 Task: Find connections with filter location Herentals with filter topic #newyearwith filter profile language English with filter current company Techolution with filter school G L Bajaj Institute of Management & Research with filter industry Collection Agencies with filter service category Logo Design with filter keywords title Suicide Hotline Volunteer
Action: Mouse moved to (510, 93)
Screenshot: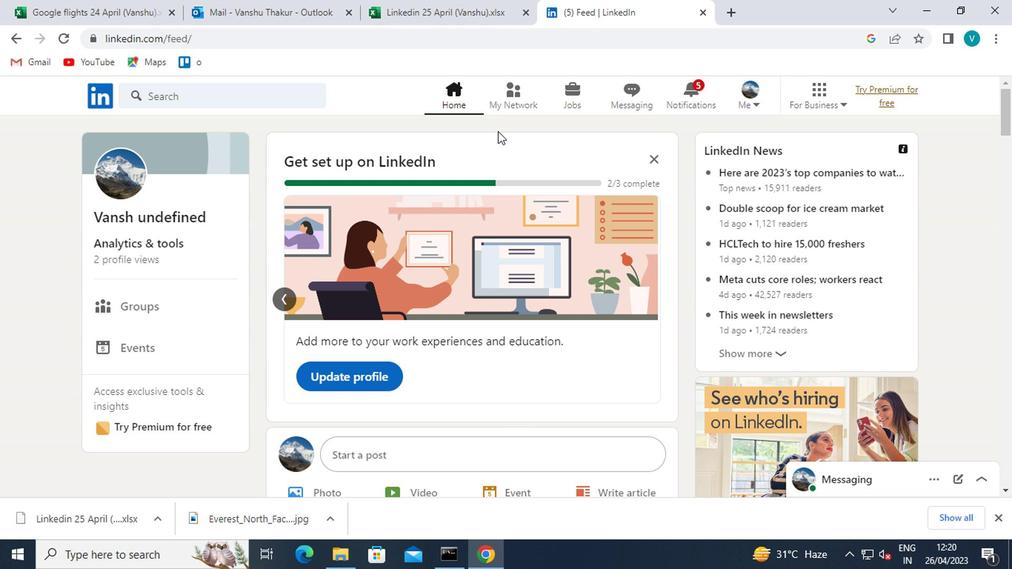 
Action: Mouse pressed left at (510, 93)
Screenshot: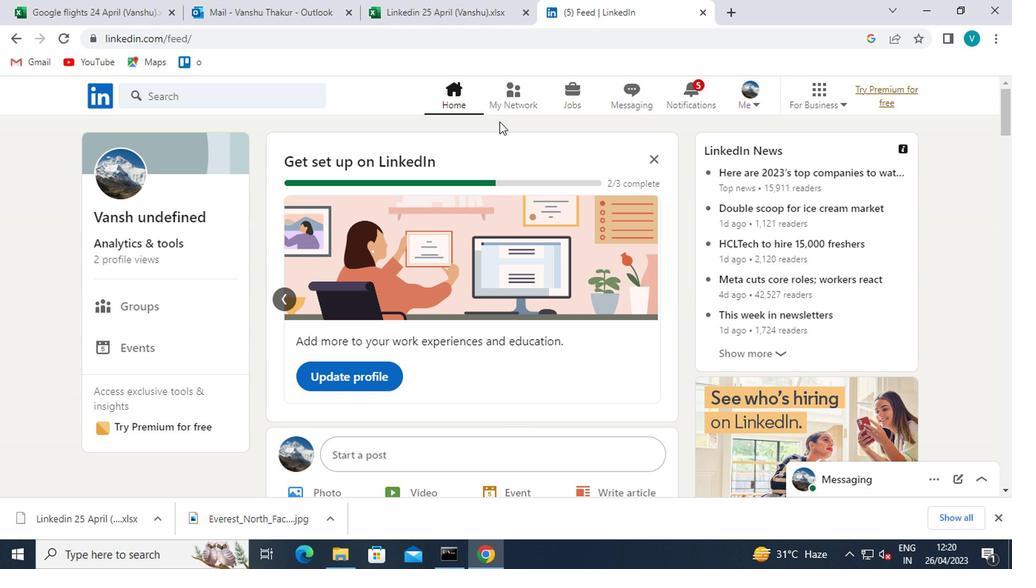 
Action: Mouse moved to (170, 169)
Screenshot: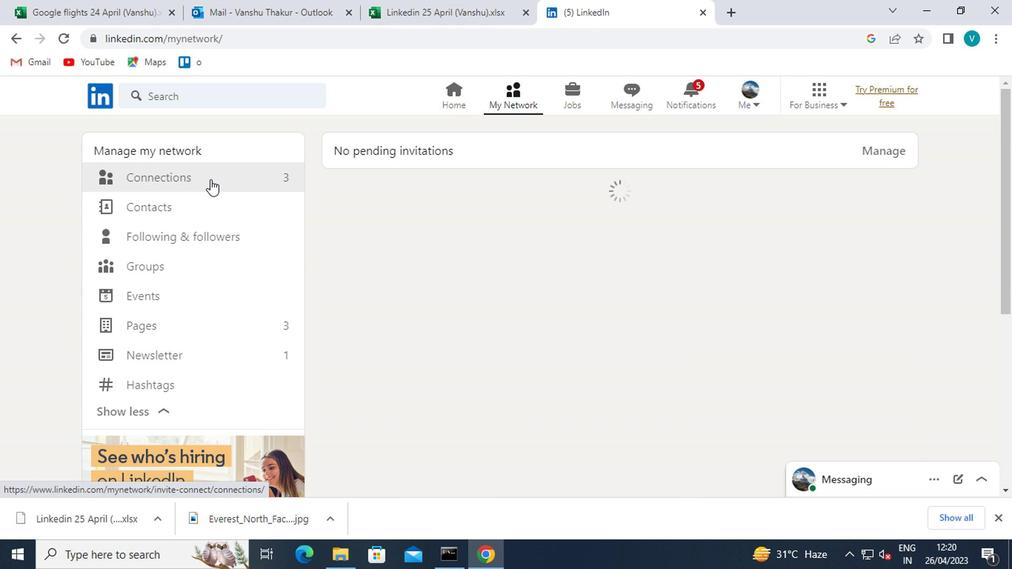 
Action: Mouse pressed left at (170, 169)
Screenshot: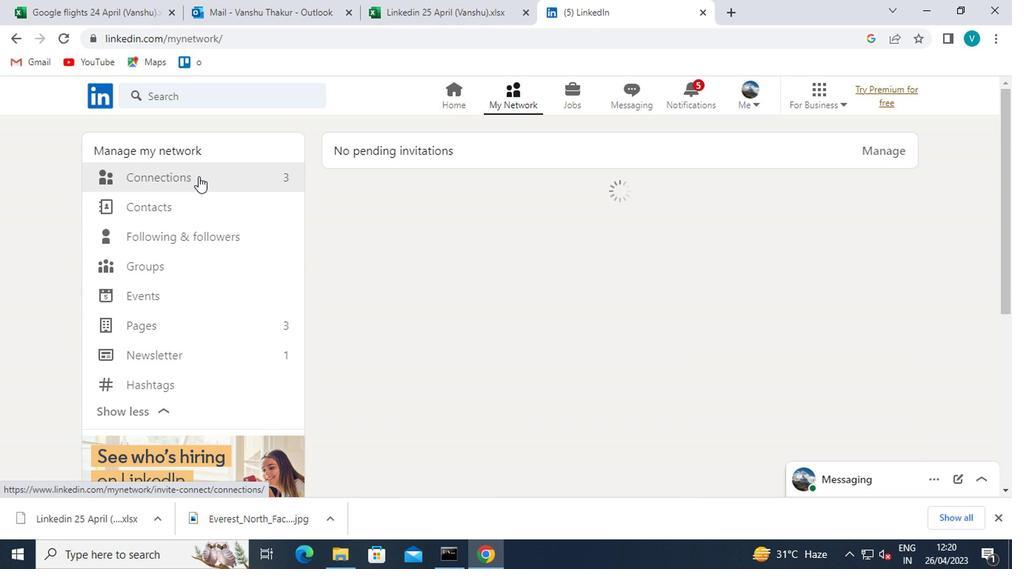 
Action: Mouse moved to (626, 185)
Screenshot: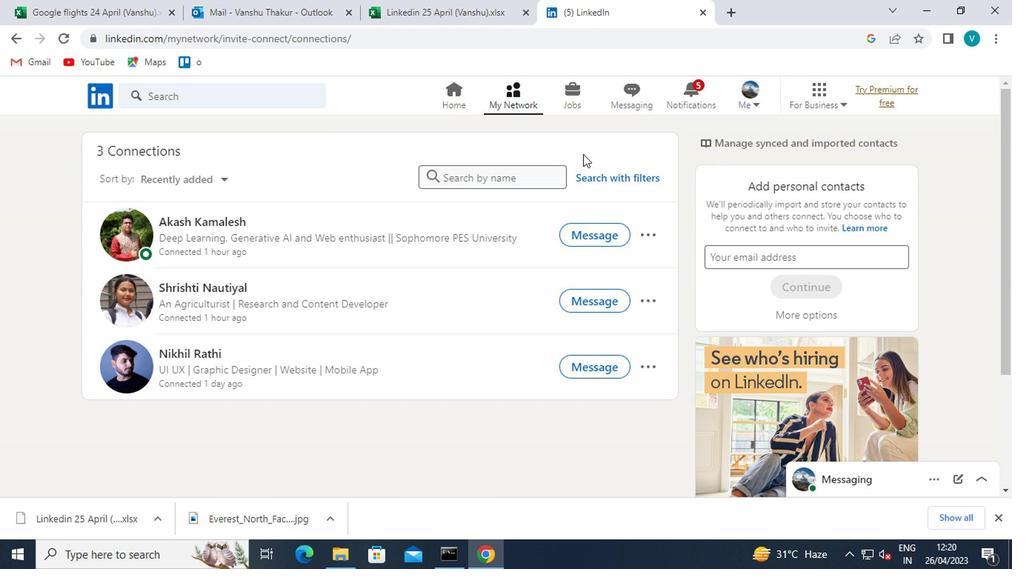 
Action: Mouse pressed left at (626, 185)
Screenshot: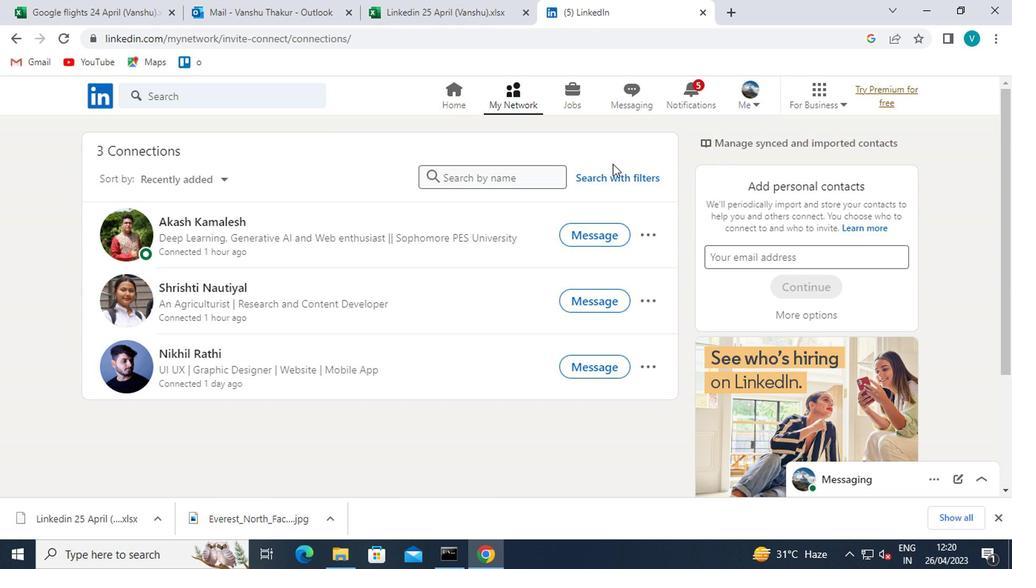 
Action: Mouse moved to (492, 136)
Screenshot: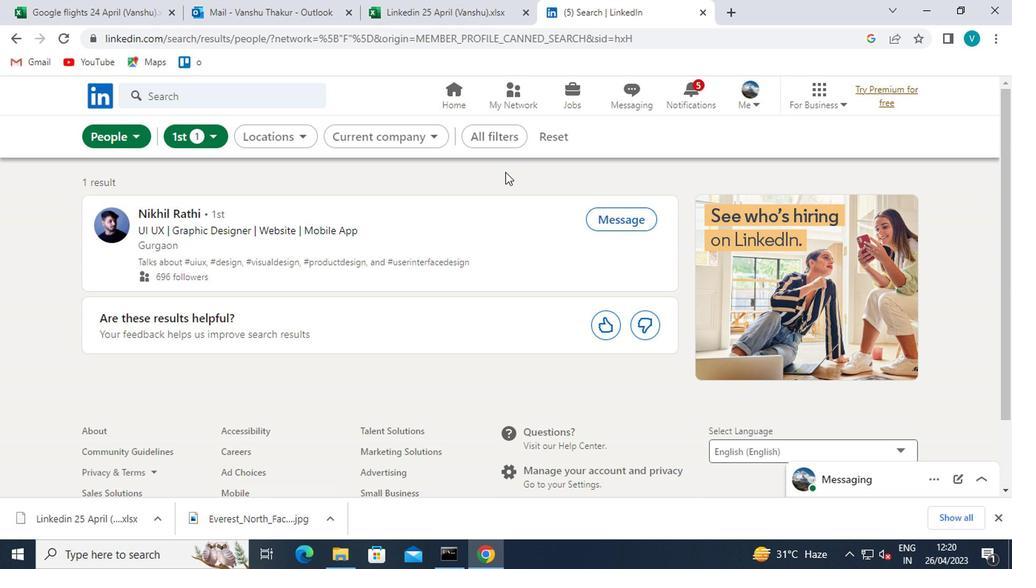 
Action: Mouse pressed left at (492, 136)
Screenshot: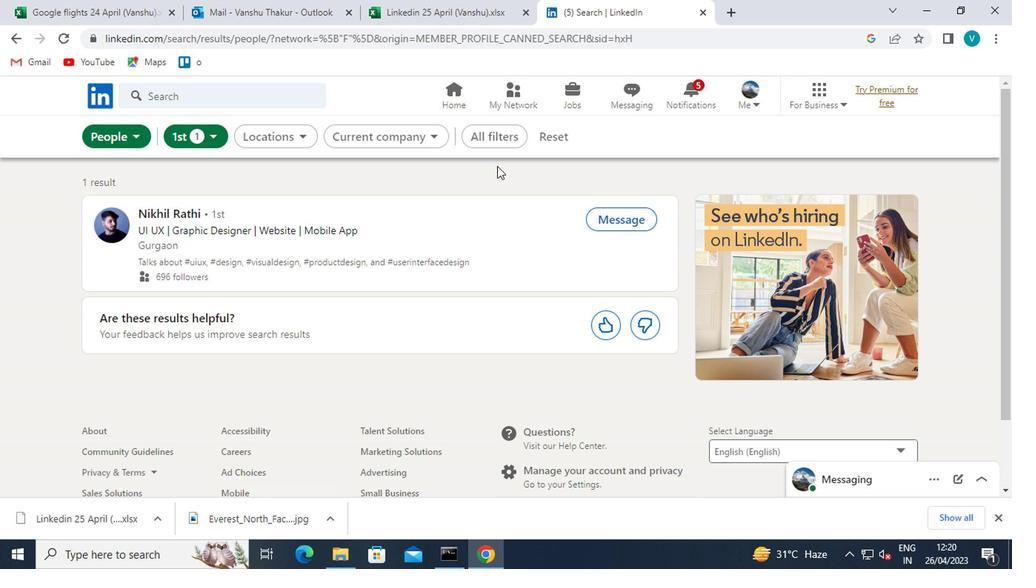 
Action: Mouse moved to (722, 357)
Screenshot: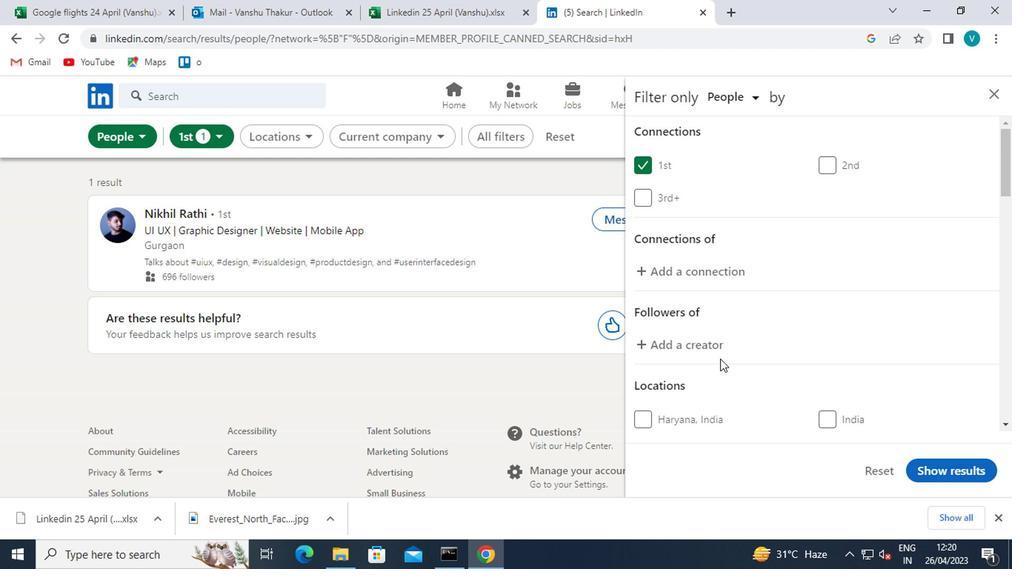 
Action: Mouse scrolled (722, 356) with delta (0, -1)
Screenshot: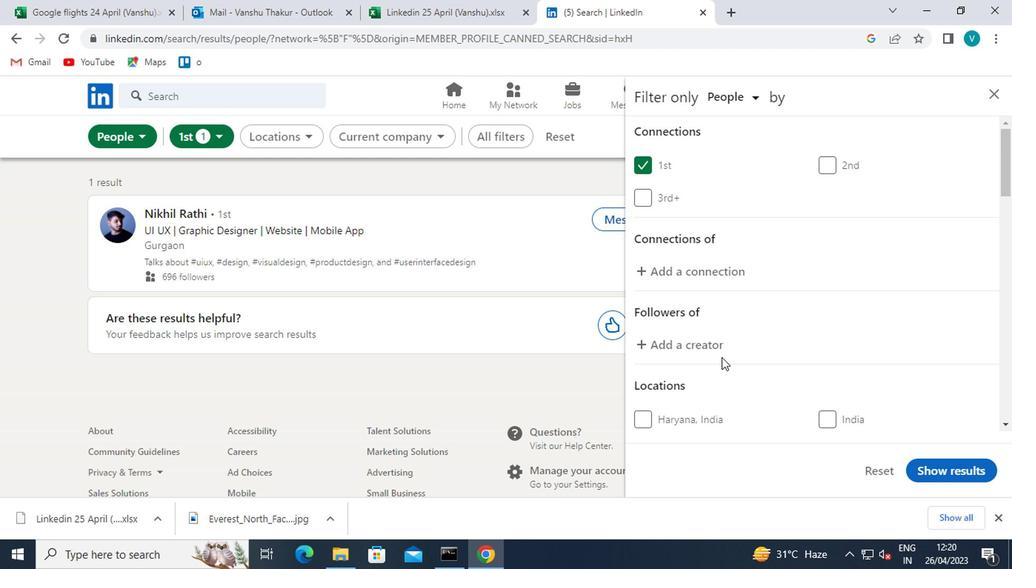 
Action: Mouse scrolled (722, 356) with delta (0, -1)
Screenshot: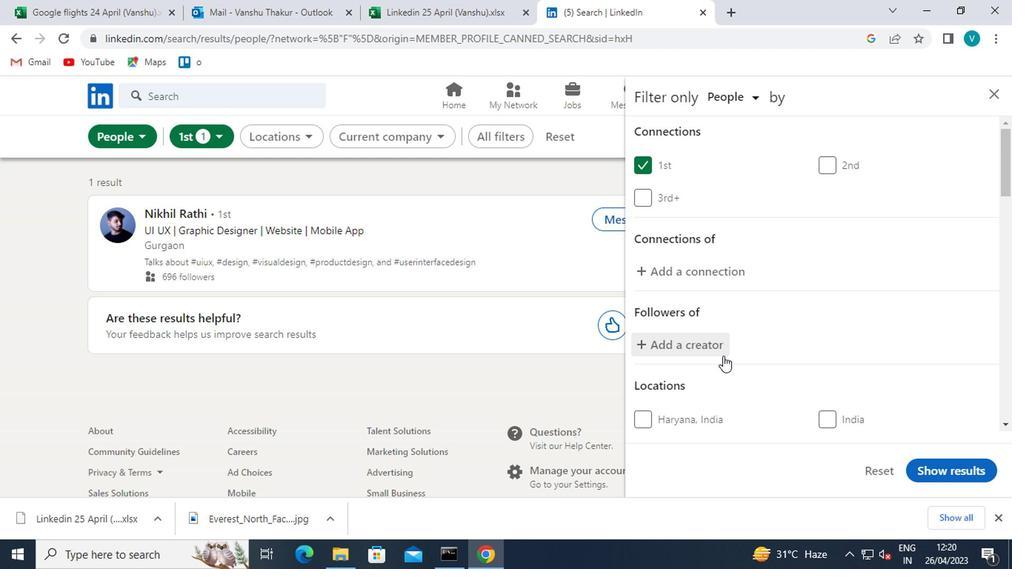 
Action: Mouse moved to (703, 338)
Screenshot: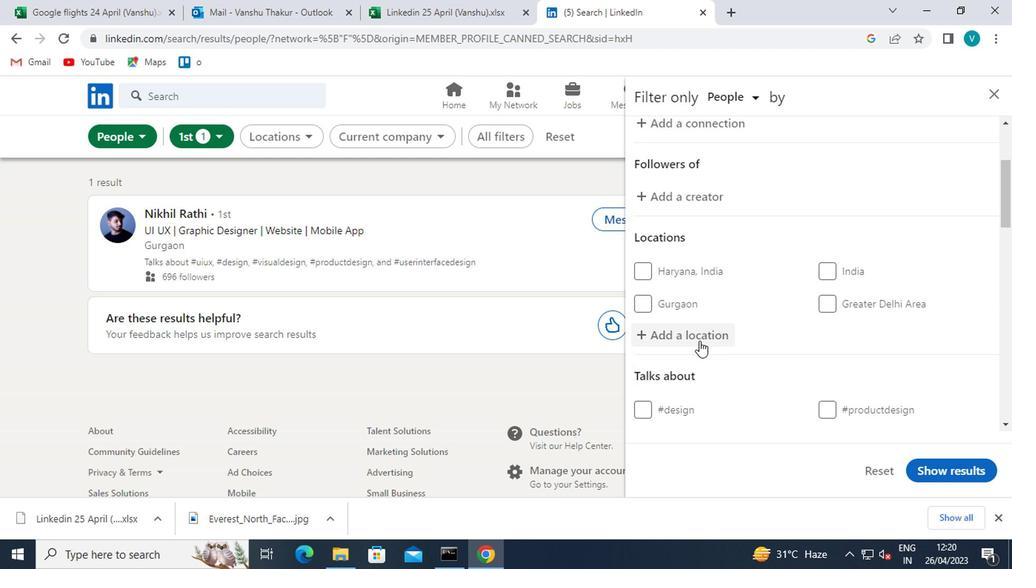 
Action: Mouse pressed left at (703, 338)
Screenshot: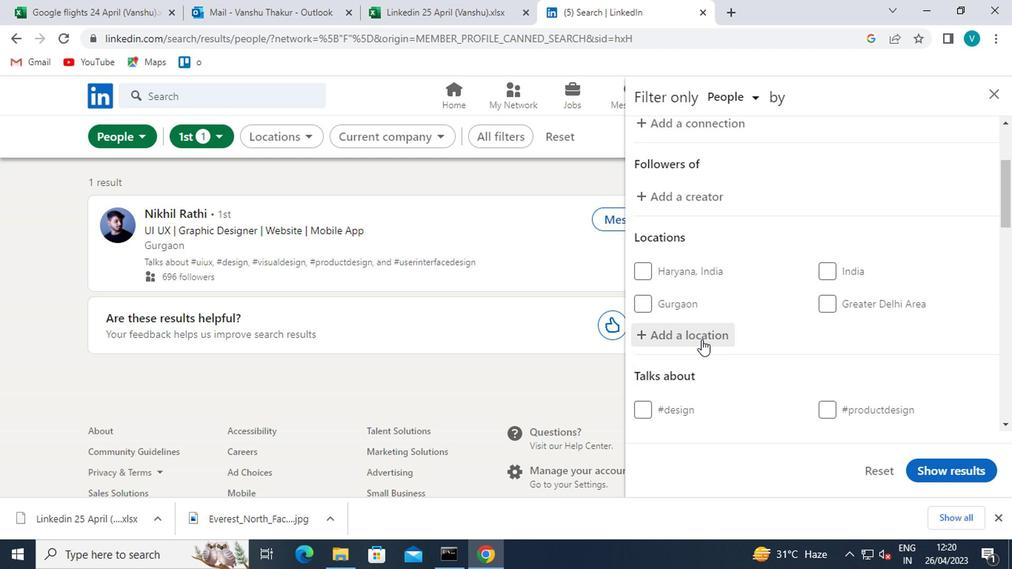 
Action: Mouse moved to (707, 334)
Screenshot: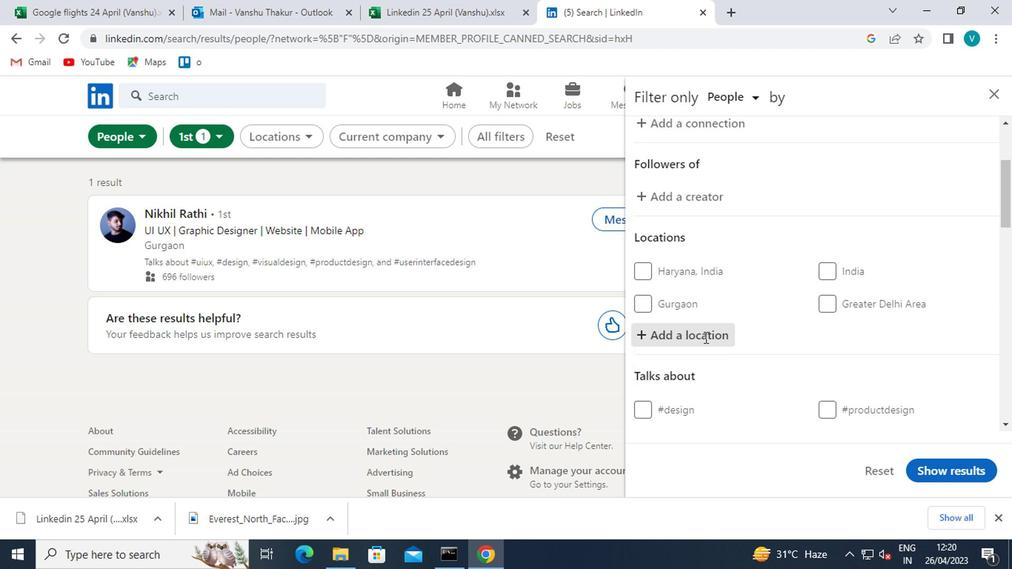 
Action: Key pressed <Key.shift>HERENTALS
Screenshot: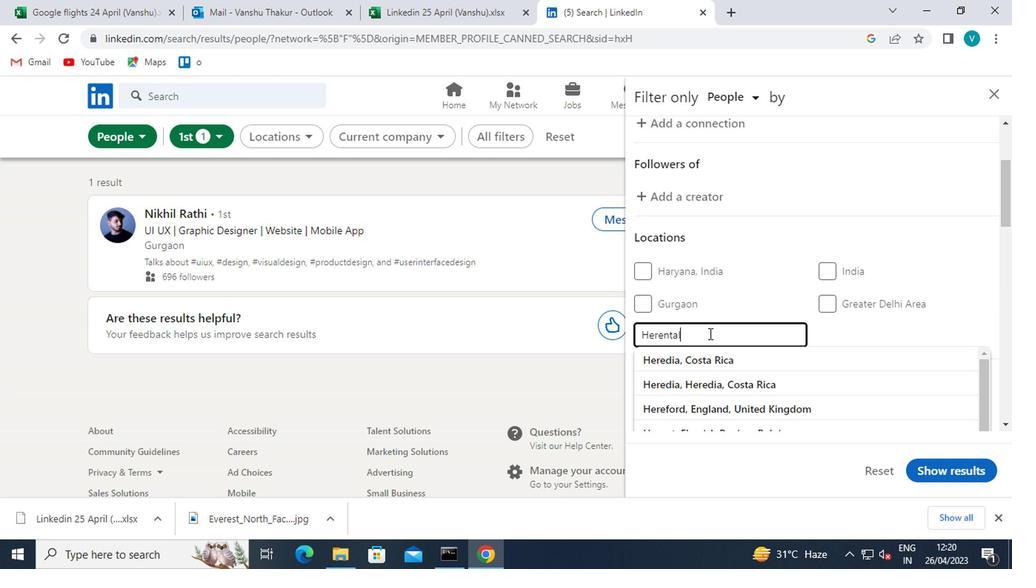 
Action: Mouse moved to (705, 358)
Screenshot: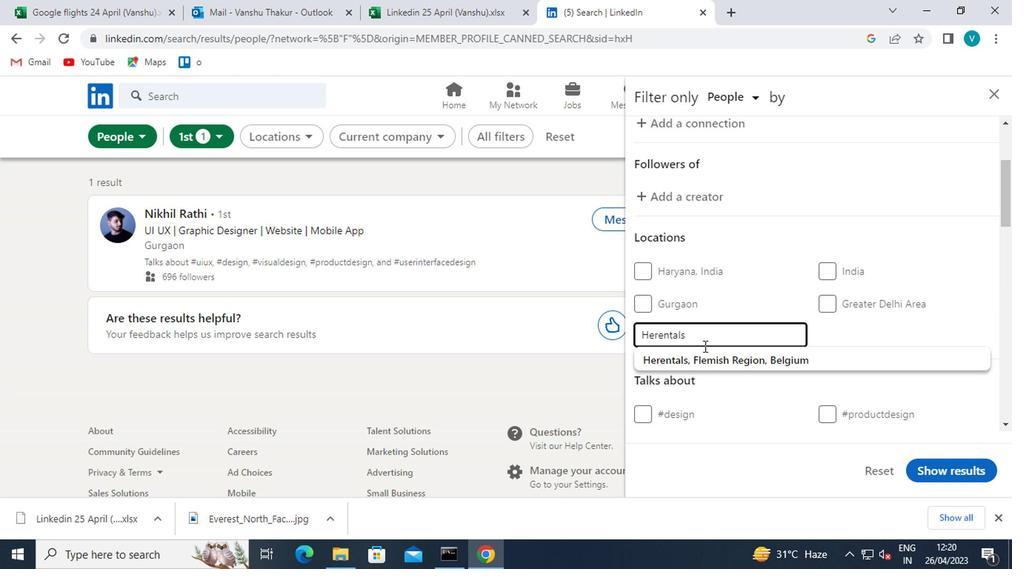 
Action: Mouse pressed left at (705, 358)
Screenshot: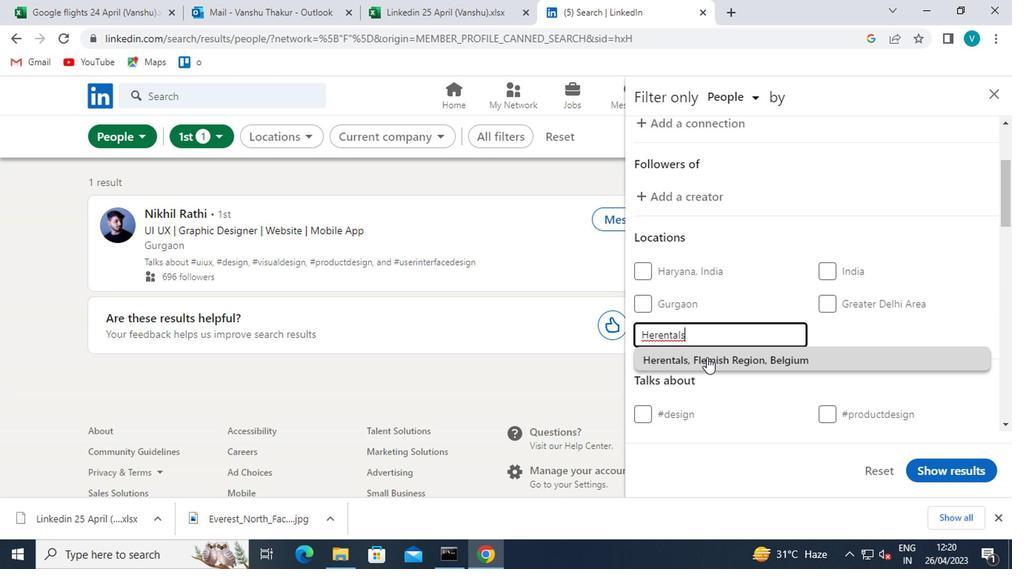 
Action: Mouse scrolled (705, 357) with delta (0, -1)
Screenshot: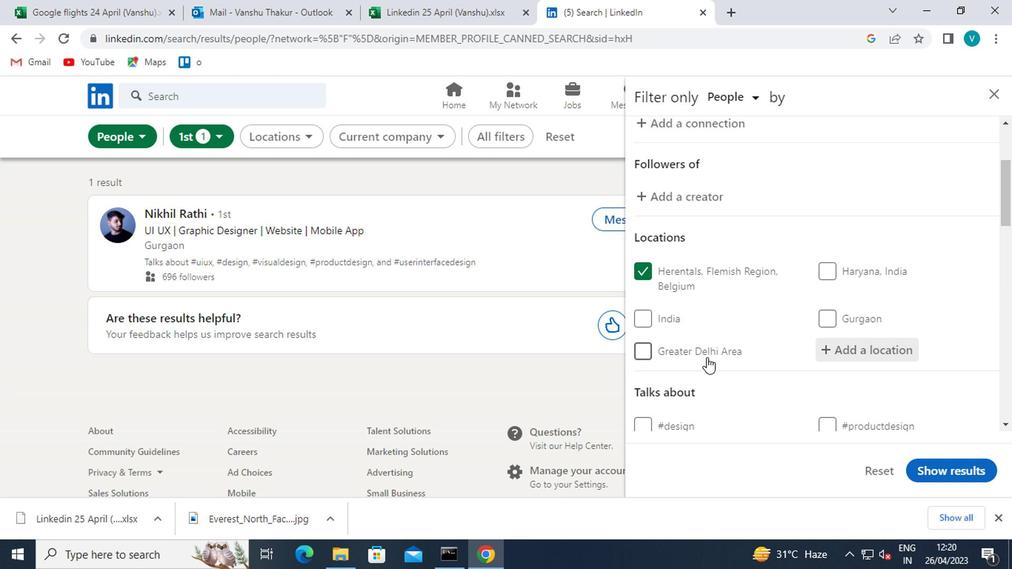 
Action: Mouse scrolled (705, 357) with delta (0, -1)
Screenshot: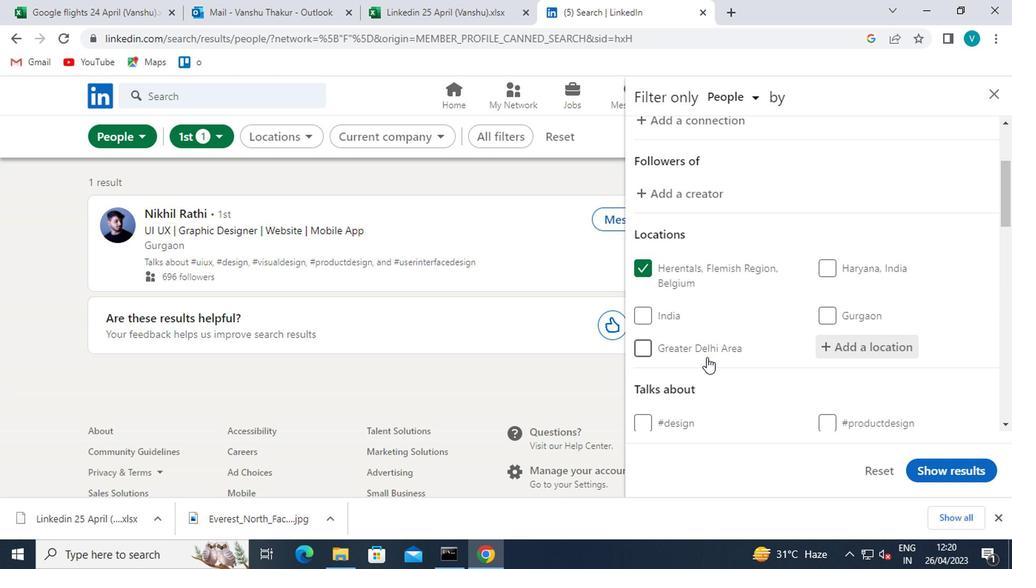 
Action: Mouse moved to (848, 337)
Screenshot: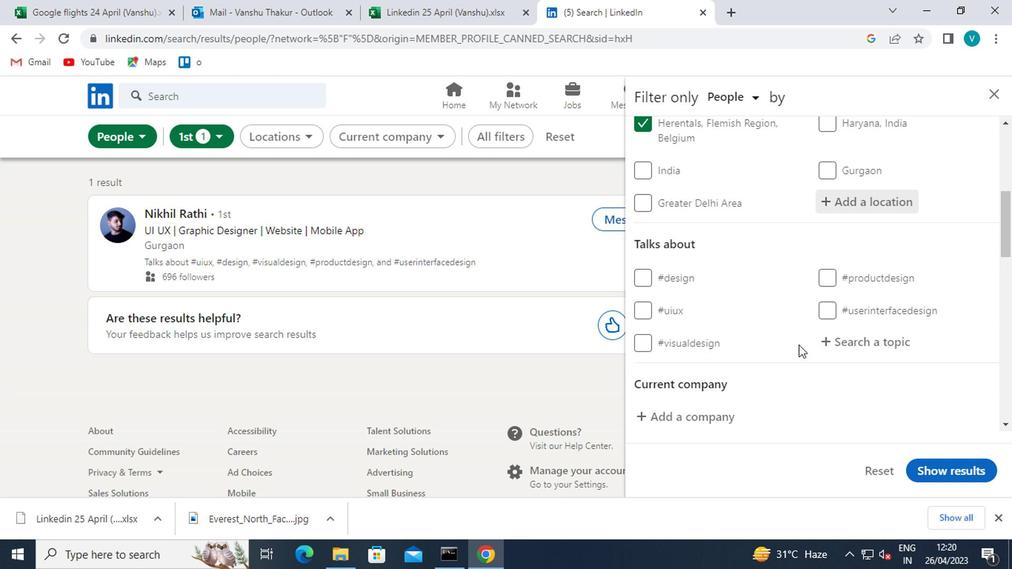 
Action: Mouse pressed left at (848, 337)
Screenshot: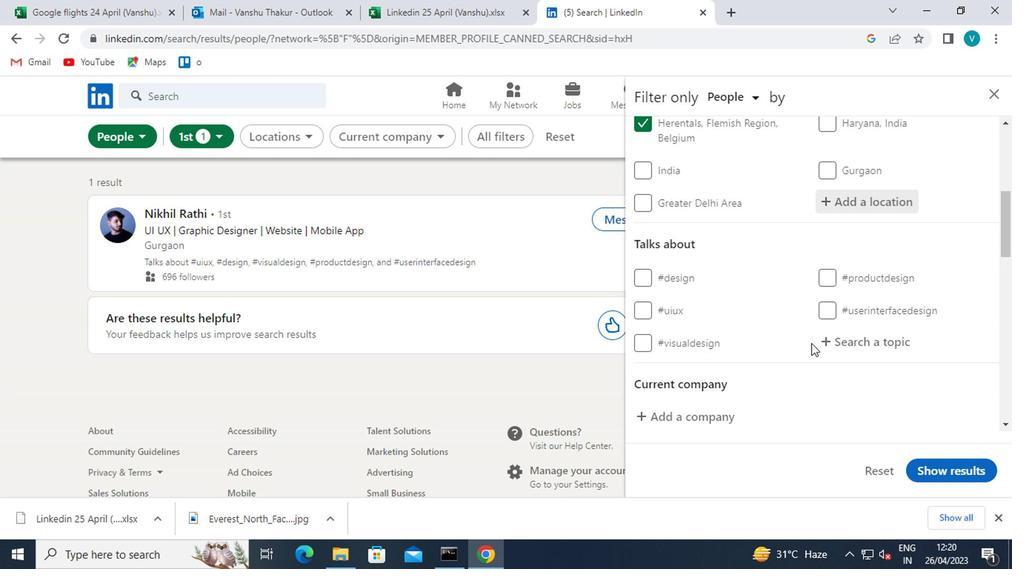 
Action: Mouse moved to (755, 404)
Screenshot: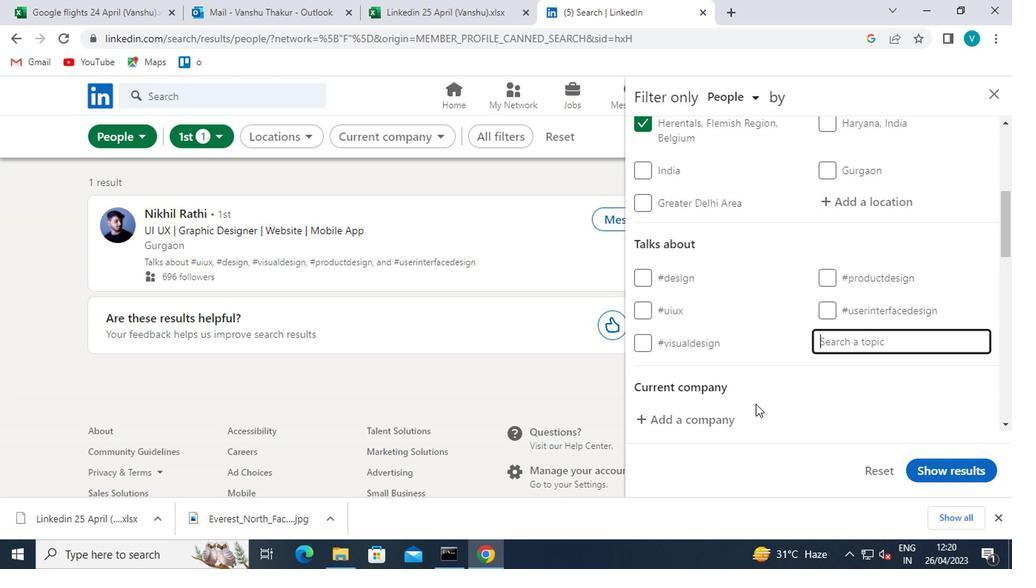 
Action: Key pressed <Key.shift>#NE
Screenshot: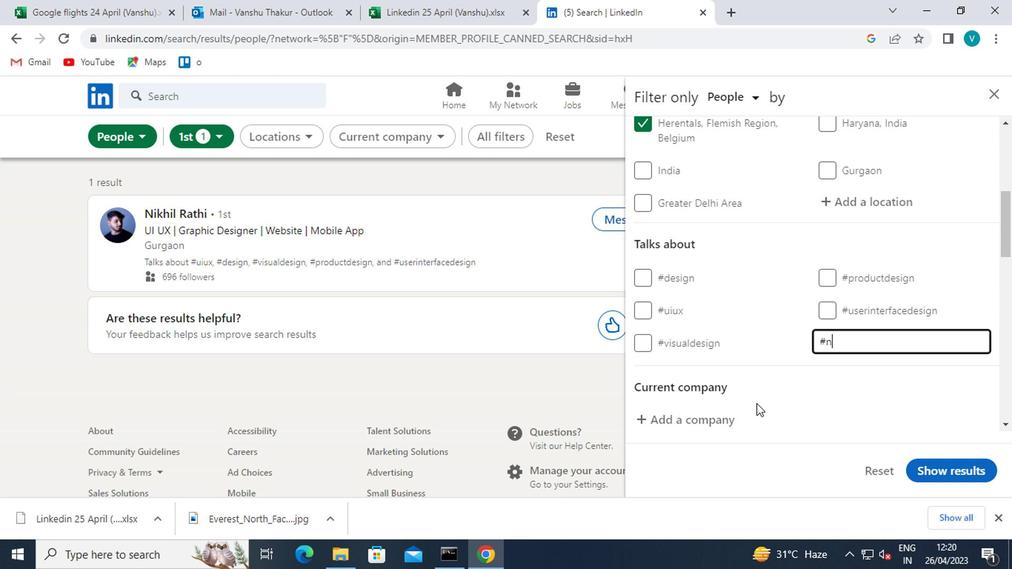 
Action: Mouse moved to (756, 404)
Screenshot: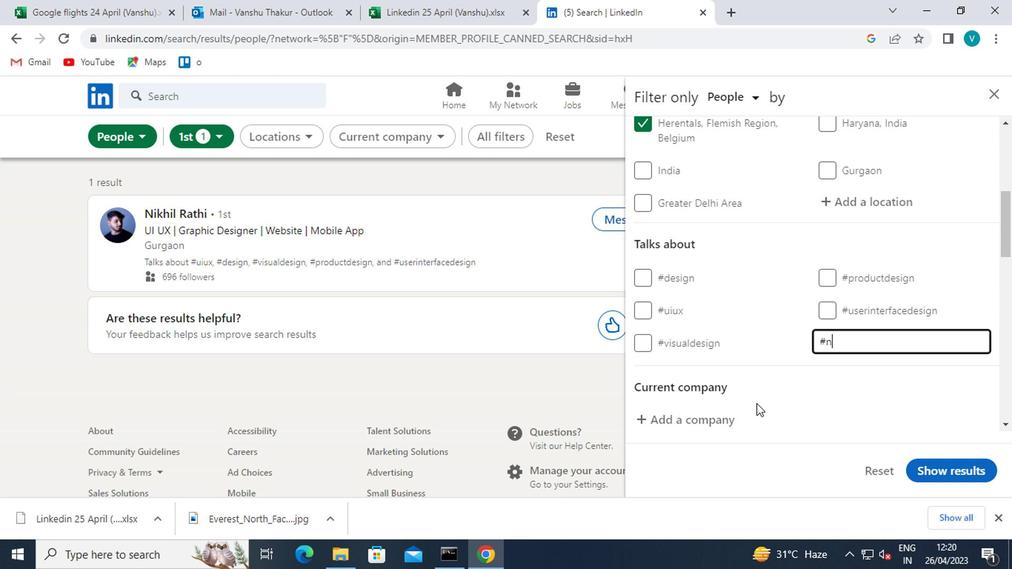 
Action: Key pressed WYEAR
Screenshot: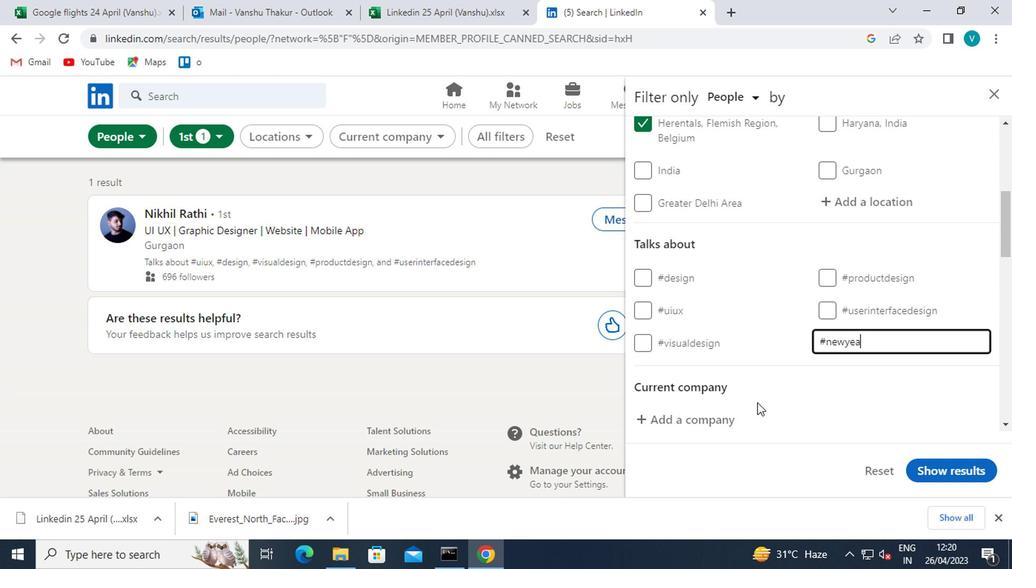 
Action: Mouse moved to (809, 396)
Screenshot: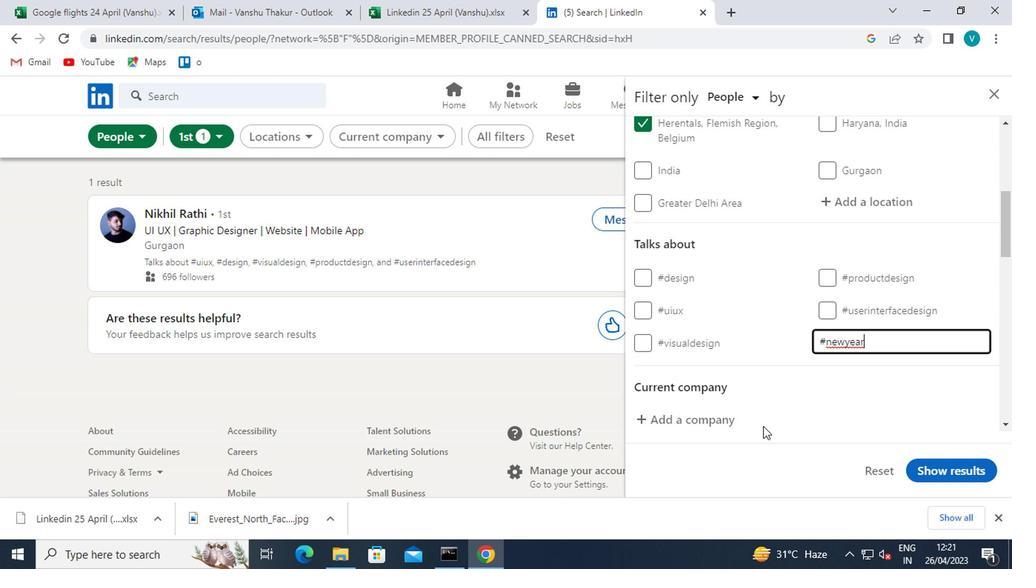 
Action: Mouse pressed left at (809, 396)
Screenshot: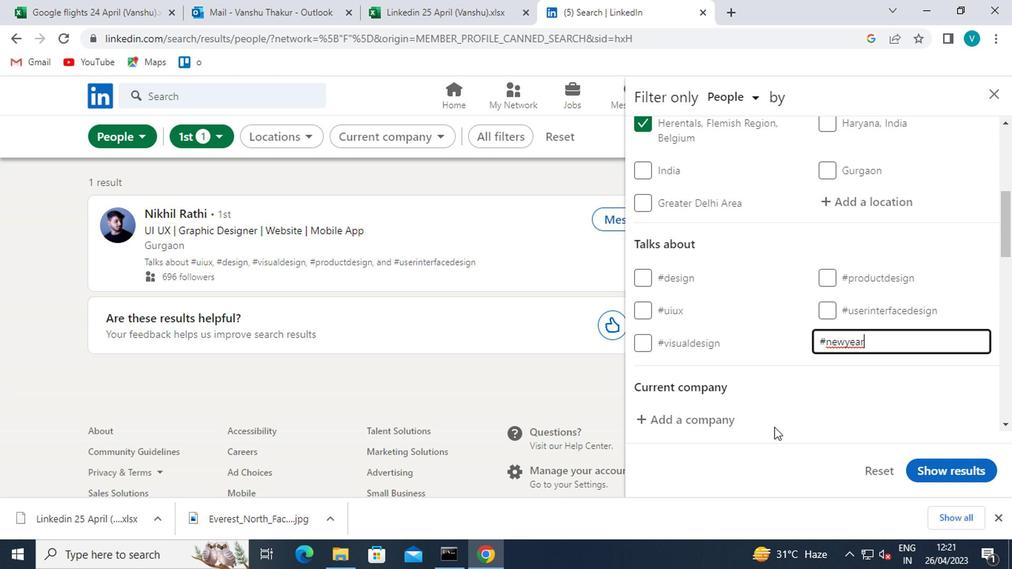 
Action: Mouse moved to (810, 395)
Screenshot: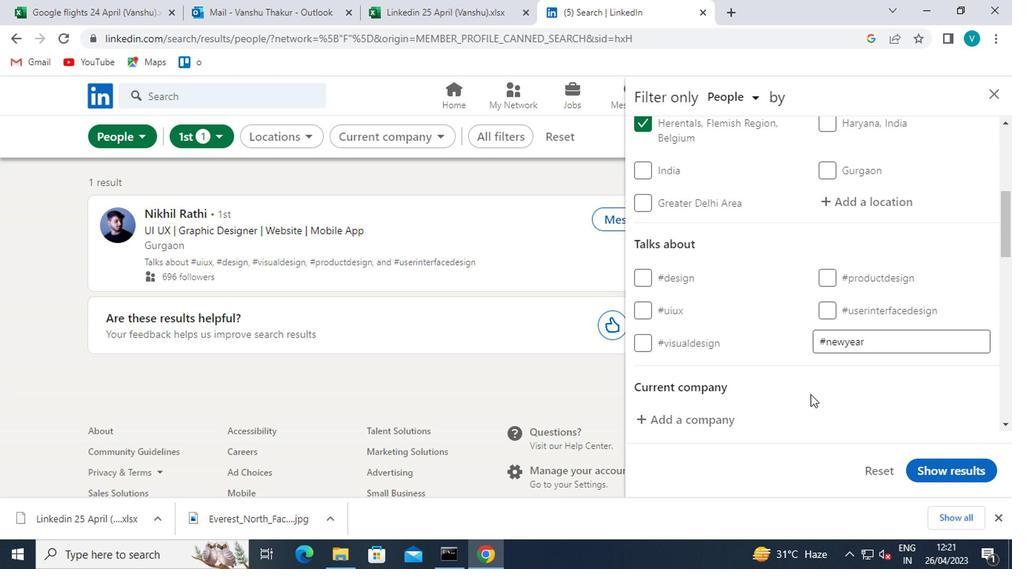 
Action: Mouse scrolled (810, 394) with delta (0, 0)
Screenshot: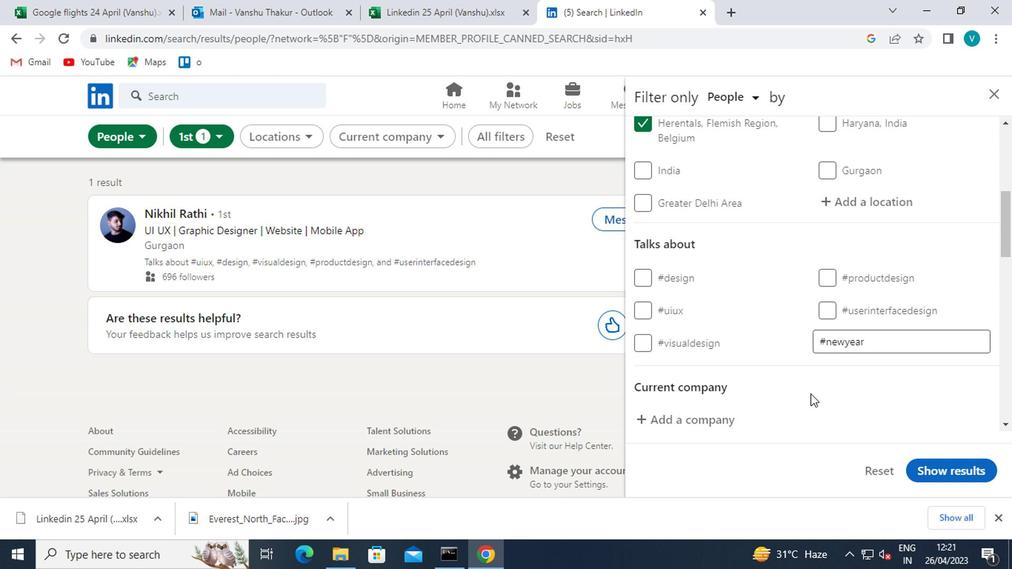 
Action: Mouse scrolled (810, 394) with delta (0, 0)
Screenshot: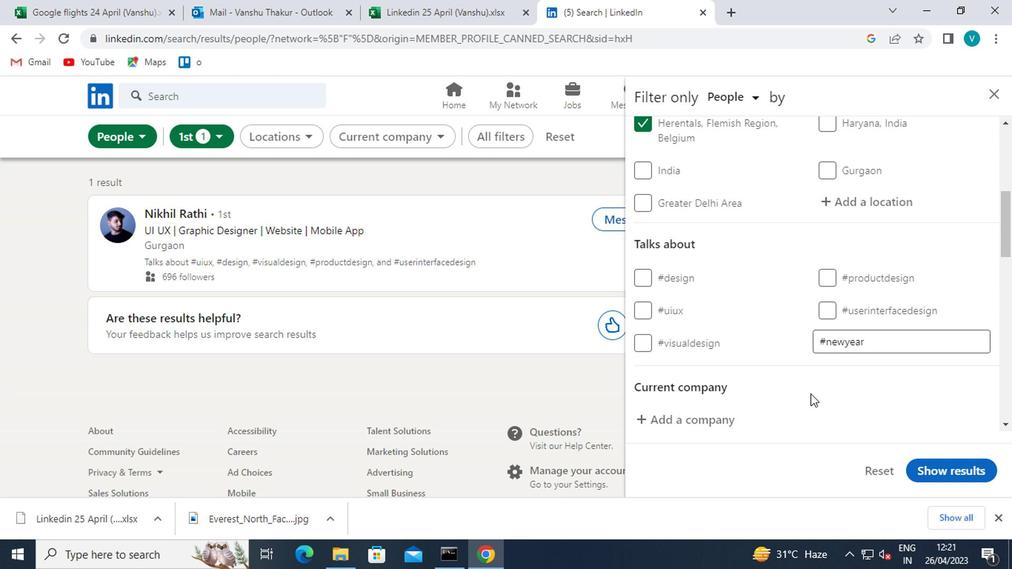 
Action: Mouse scrolled (810, 394) with delta (0, 0)
Screenshot: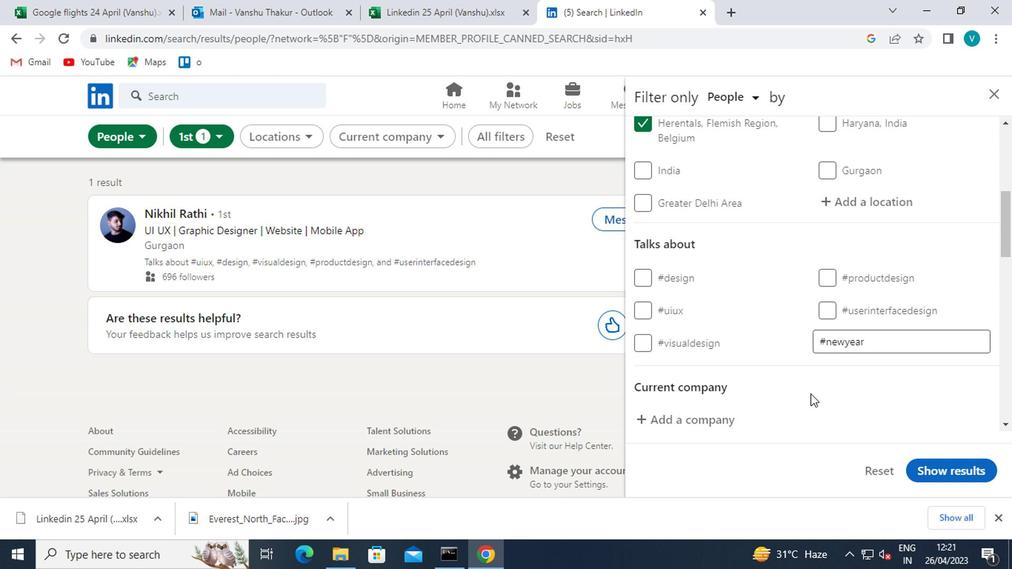 
Action: Mouse scrolled (810, 394) with delta (0, 0)
Screenshot: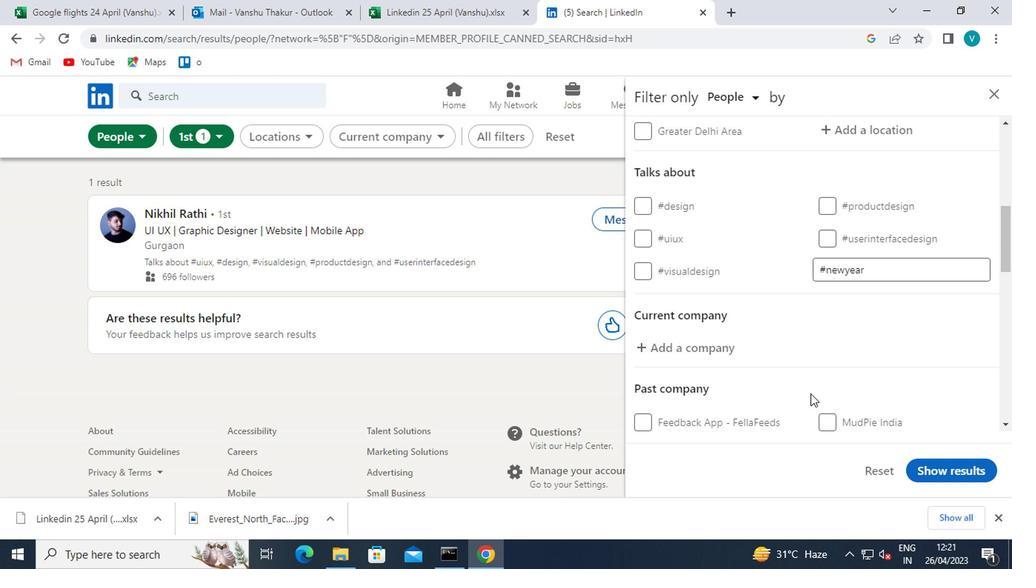 
Action: Mouse moved to (697, 377)
Screenshot: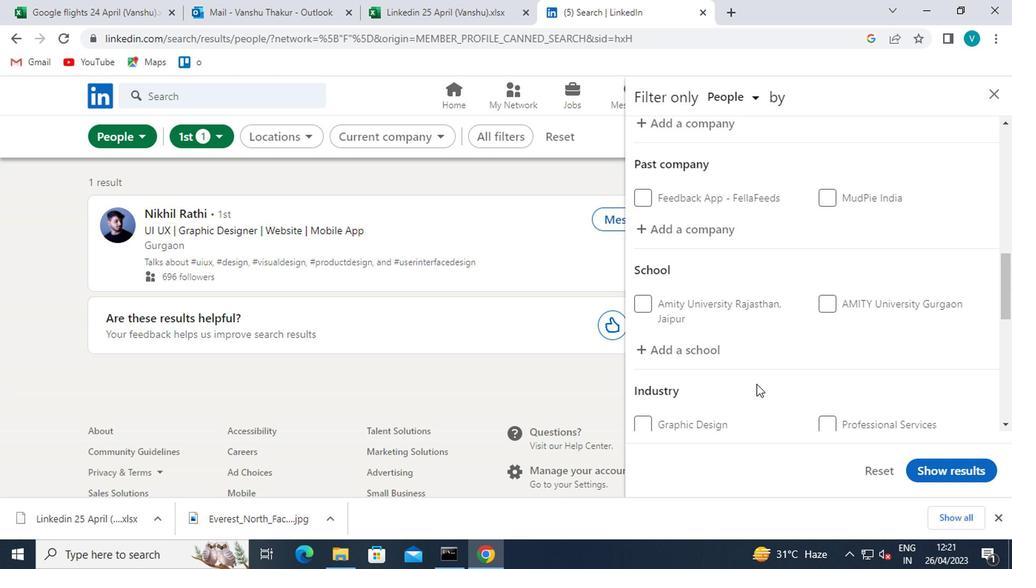 
Action: Mouse scrolled (697, 377) with delta (0, 0)
Screenshot: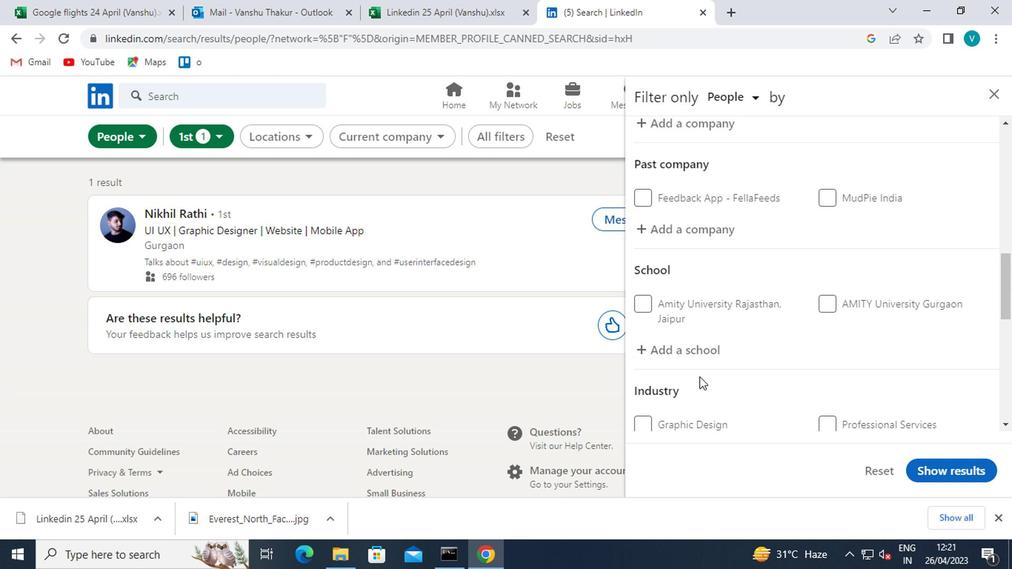 
Action: Mouse moved to (685, 300)
Screenshot: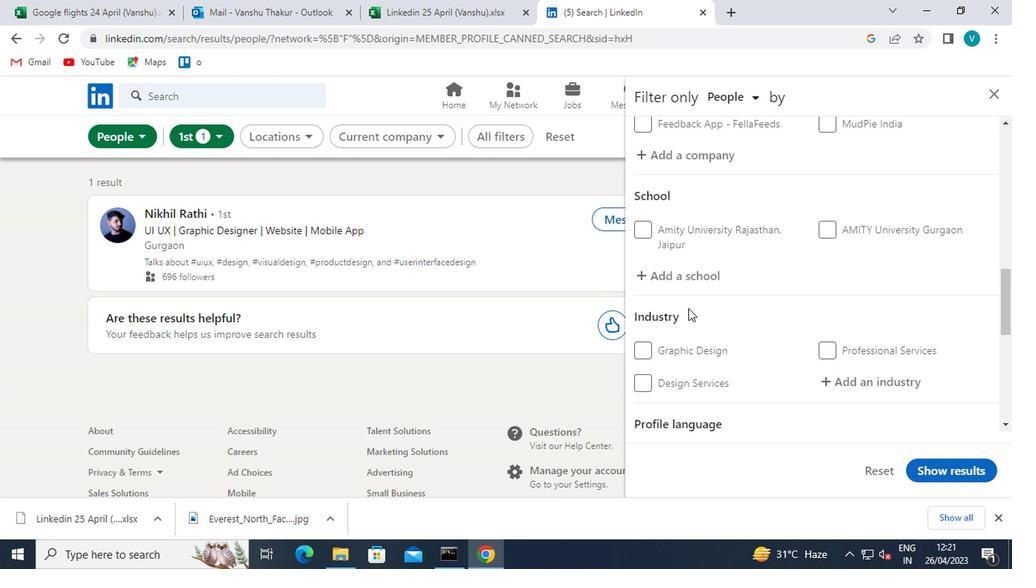 
Action: Mouse scrolled (685, 299) with delta (0, 0)
Screenshot: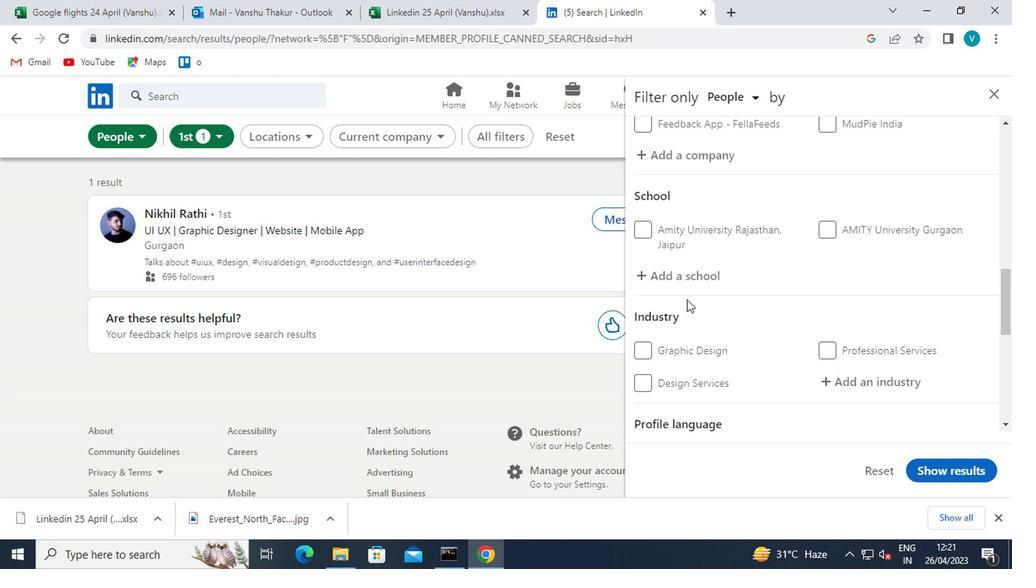 
Action: Mouse moved to (647, 381)
Screenshot: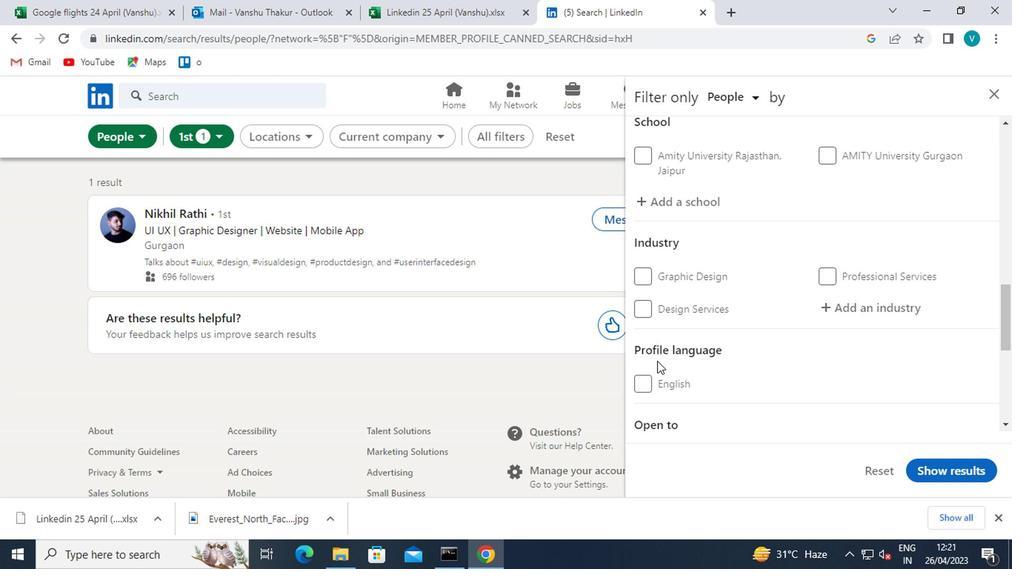 
Action: Mouse pressed left at (647, 381)
Screenshot: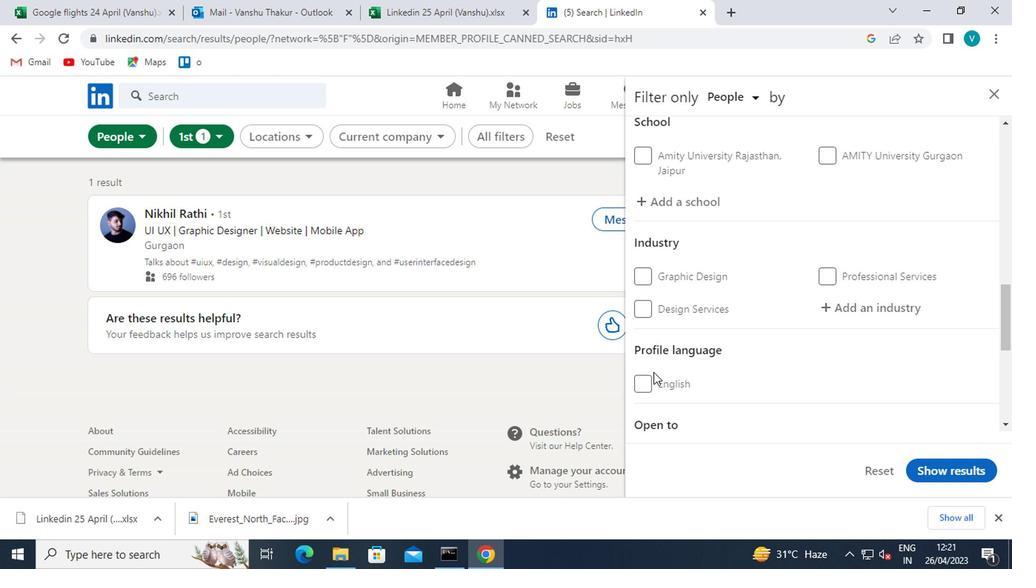 
Action: Mouse moved to (782, 344)
Screenshot: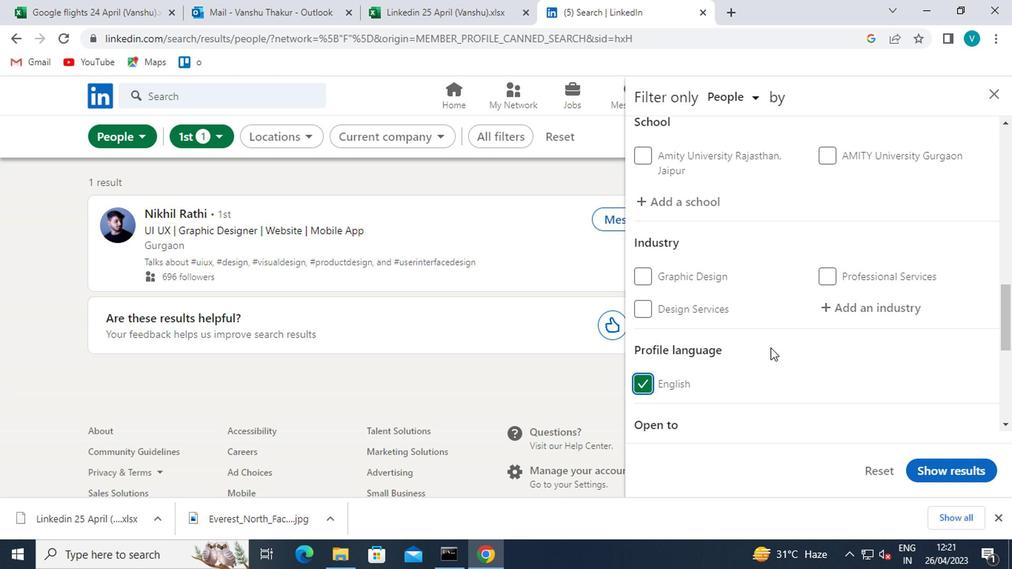 
Action: Mouse scrolled (782, 345) with delta (0, 0)
Screenshot: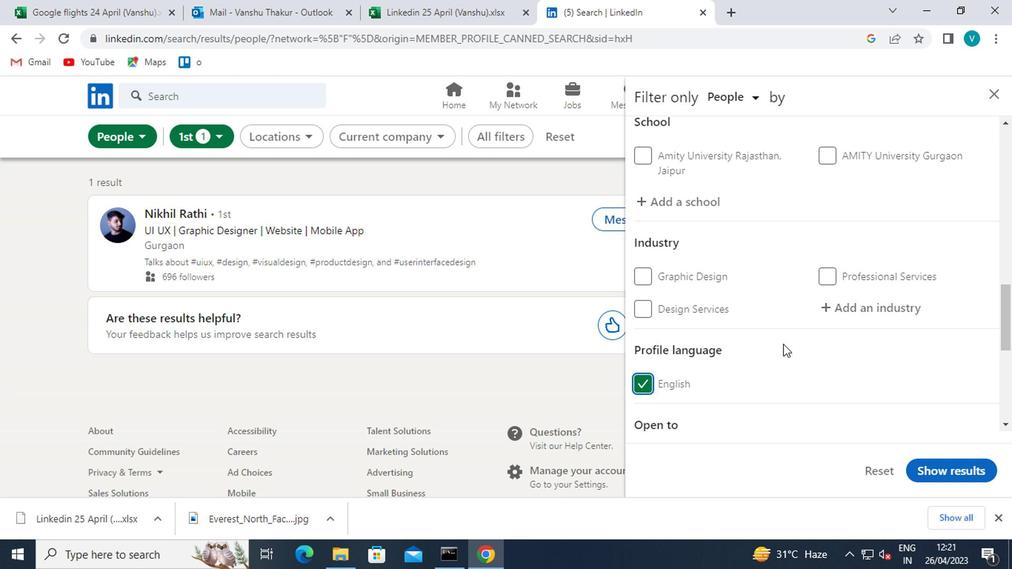 
Action: Mouse scrolled (782, 345) with delta (0, 0)
Screenshot: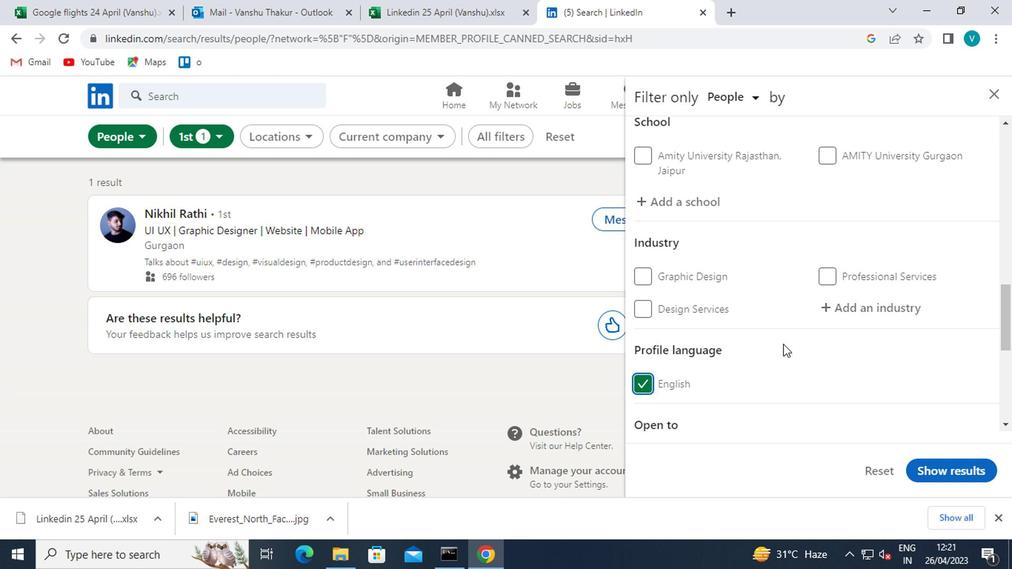 
Action: Mouse scrolled (782, 345) with delta (0, 0)
Screenshot: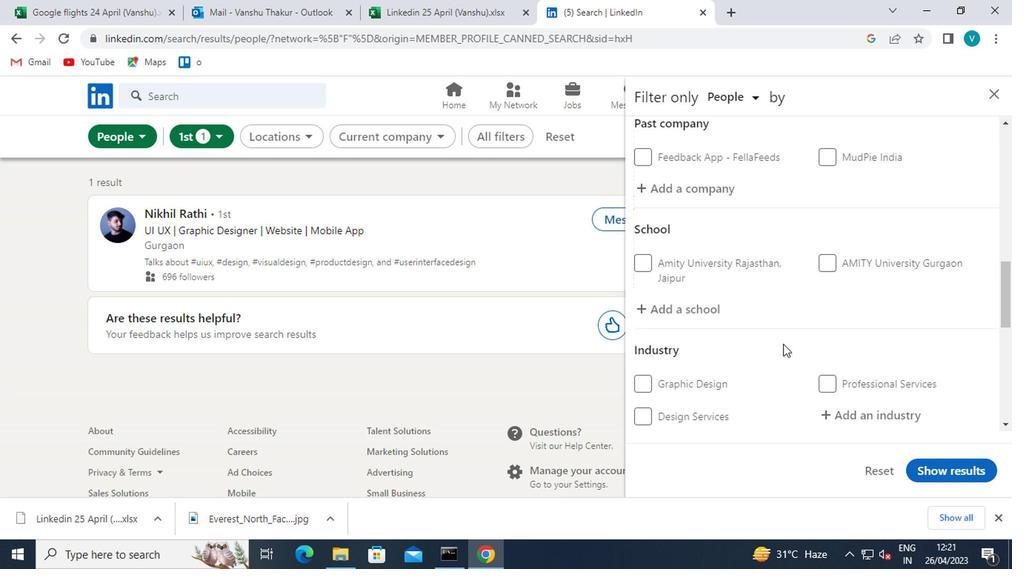 
Action: Mouse moved to (716, 199)
Screenshot: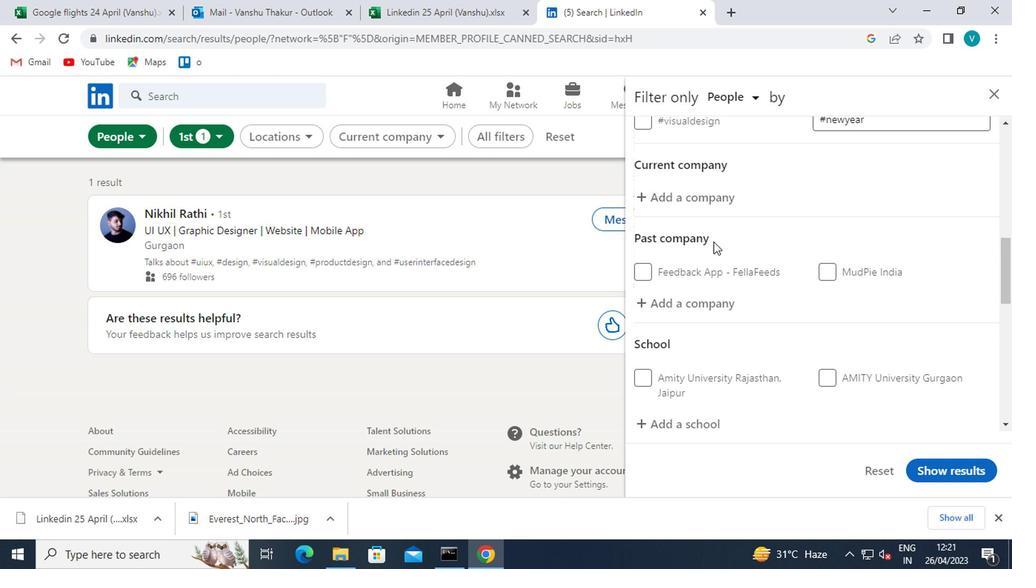 
Action: Mouse pressed left at (716, 199)
Screenshot: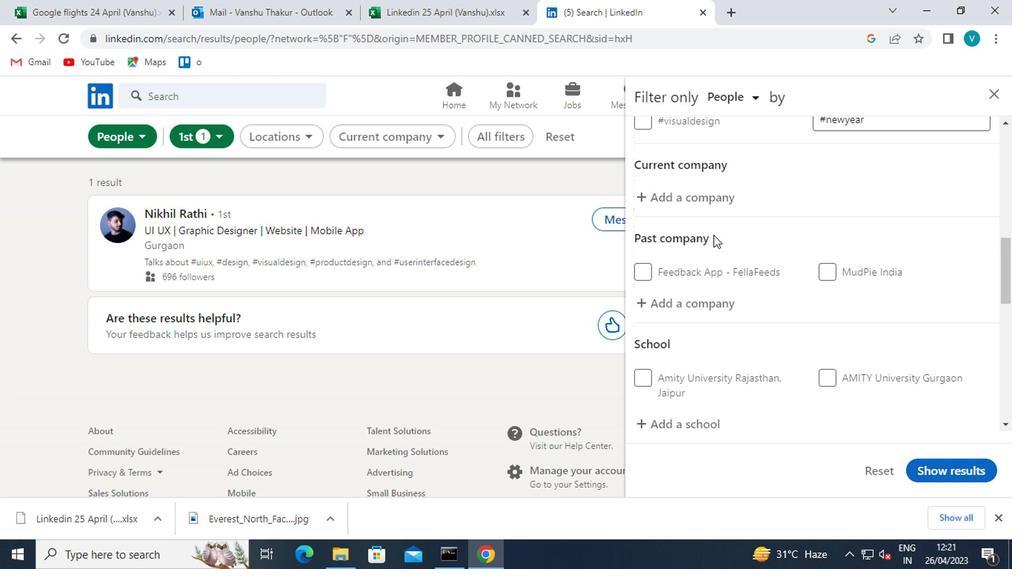 
Action: Key pressed <Key.shift>TECHOLUTION<Key.space>
Screenshot: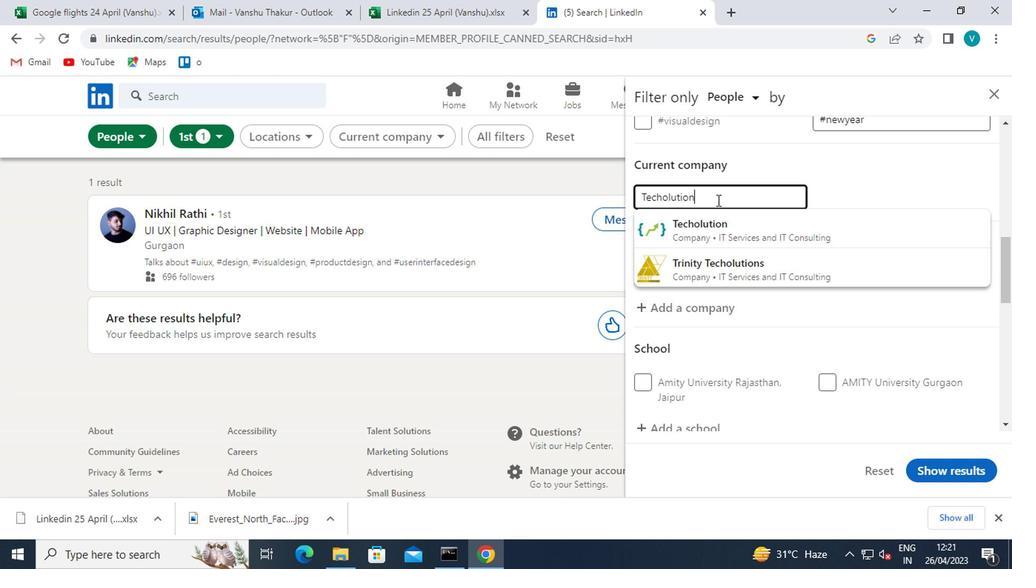 
Action: Mouse moved to (731, 223)
Screenshot: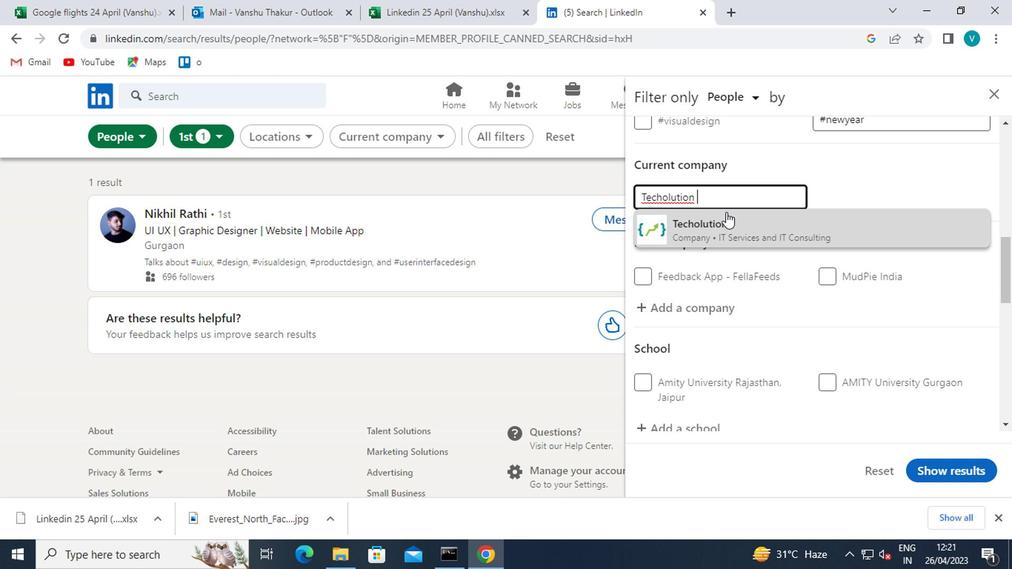 
Action: Mouse pressed left at (731, 223)
Screenshot: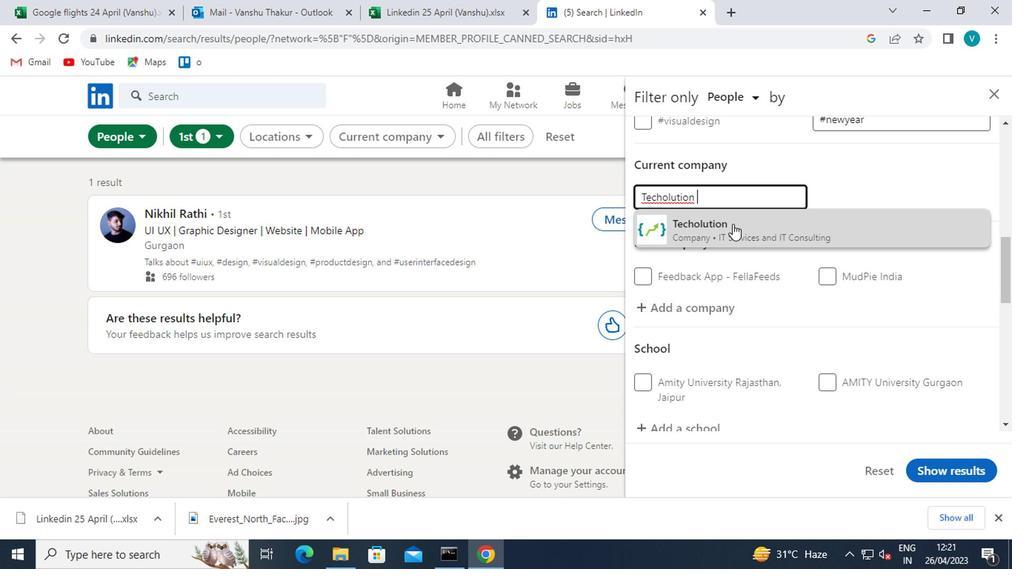 
Action: Mouse scrolled (731, 223) with delta (0, 0)
Screenshot: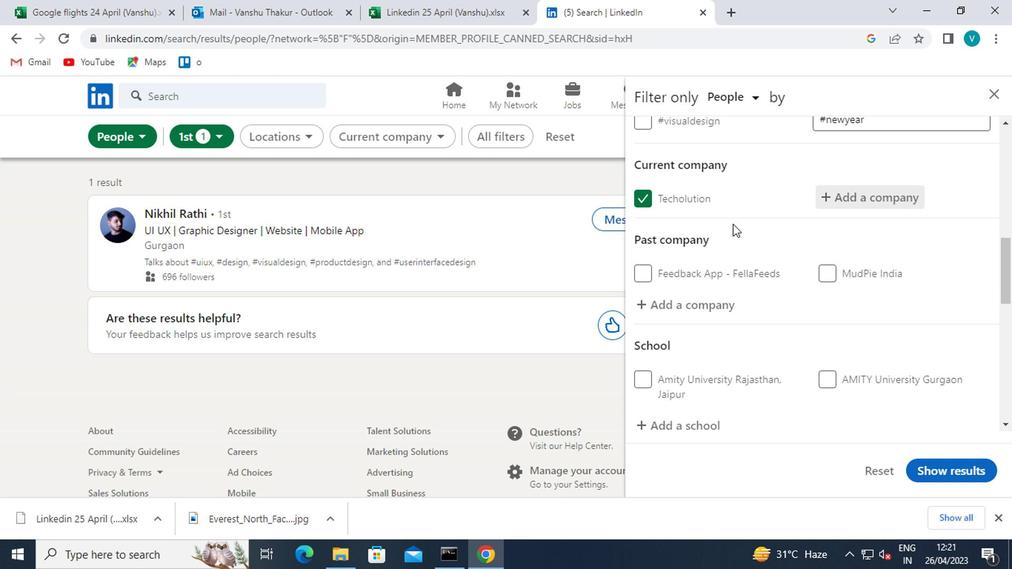 
Action: Mouse moved to (689, 344)
Screenshot: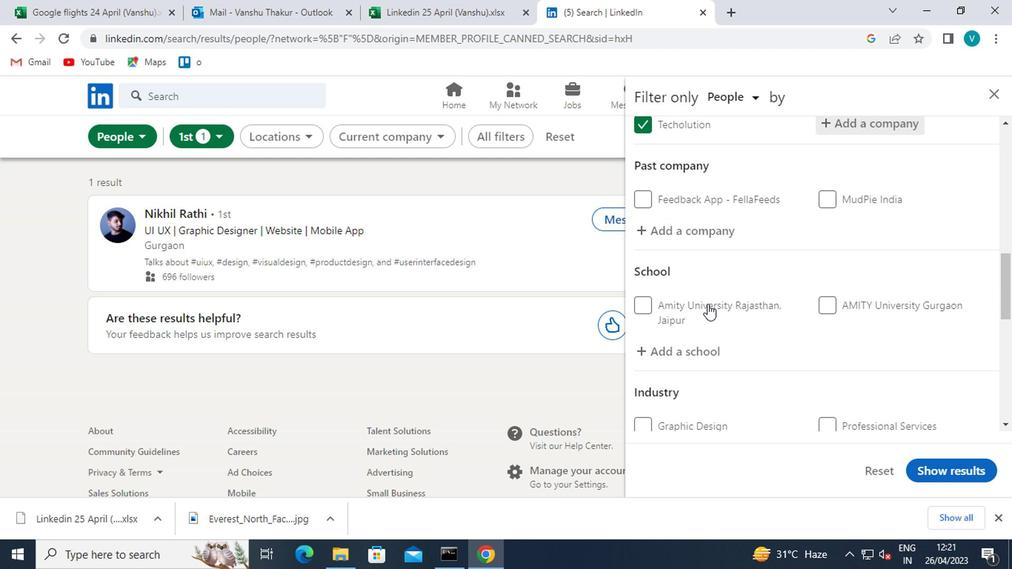 
Action: Mouse pressed left at (689, 344)
Screenshot: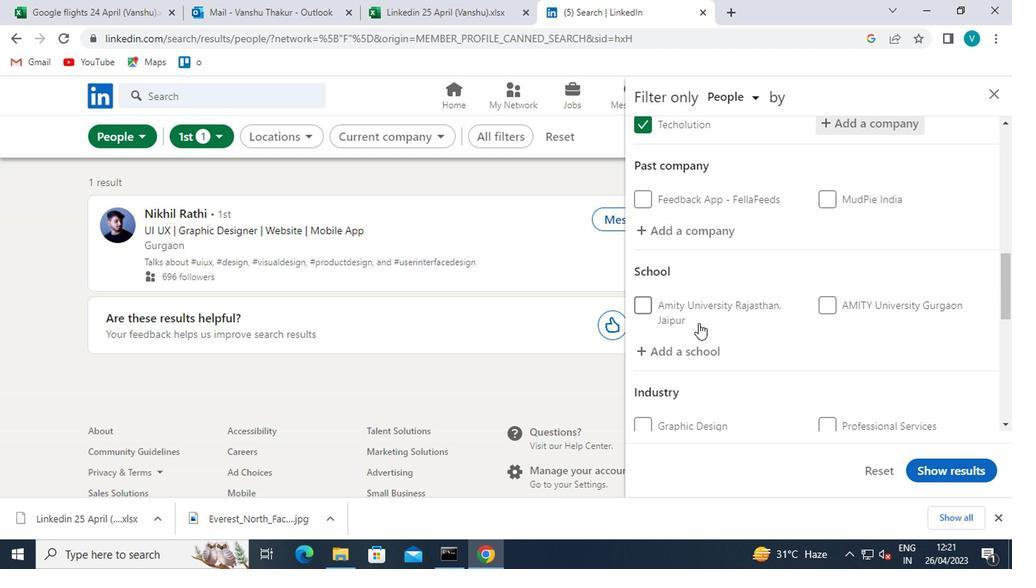 
Action: Mouse moved to (689, 351)
Screenshot: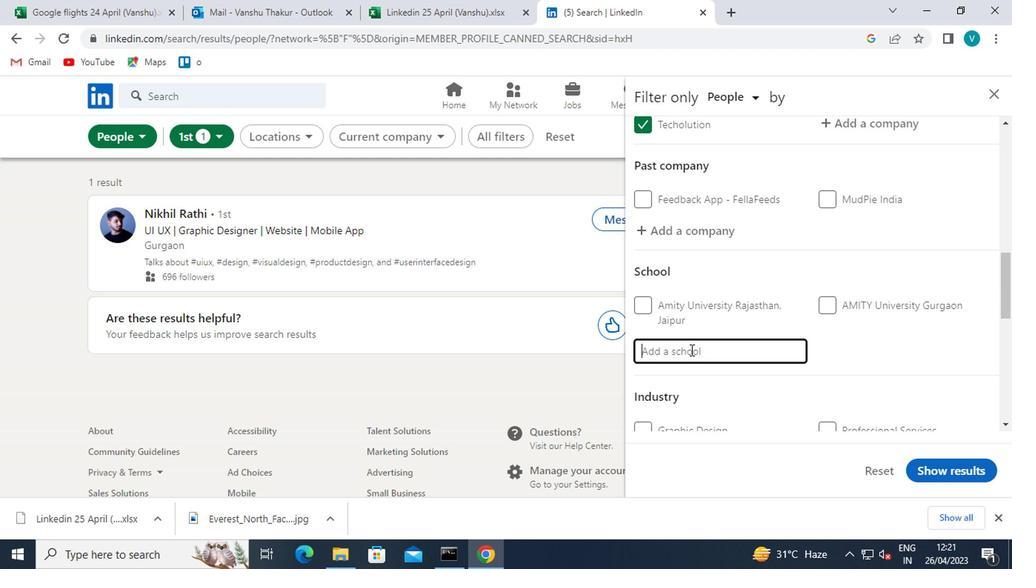 
Action: Key pressed <Key.shift>G<Key.space><Key.shift>J<Key.space><Key.shift>BAJAJ<Key.space><Key.shift><Key.shift><Key.shift><Key.shift><Key.shift>INSTITUTE<Key.space>OF<Key.space><Key.shift>MANAGEMENT<Key.space><Key.shift>&<Key.space><Key.shift>RESEARCH
Screenshot: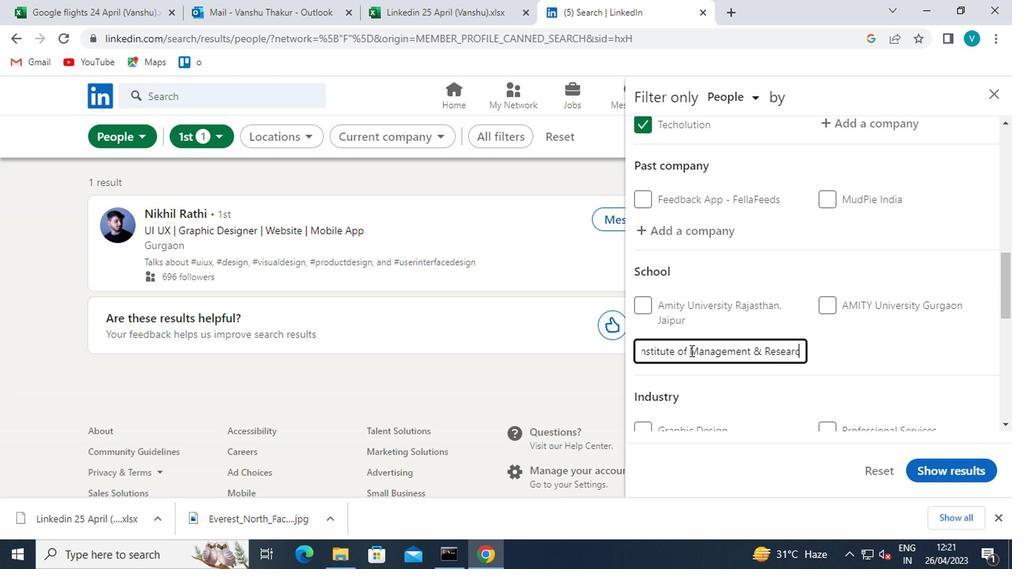 
Action: Mouse moved to (918, 371)
Screenshot: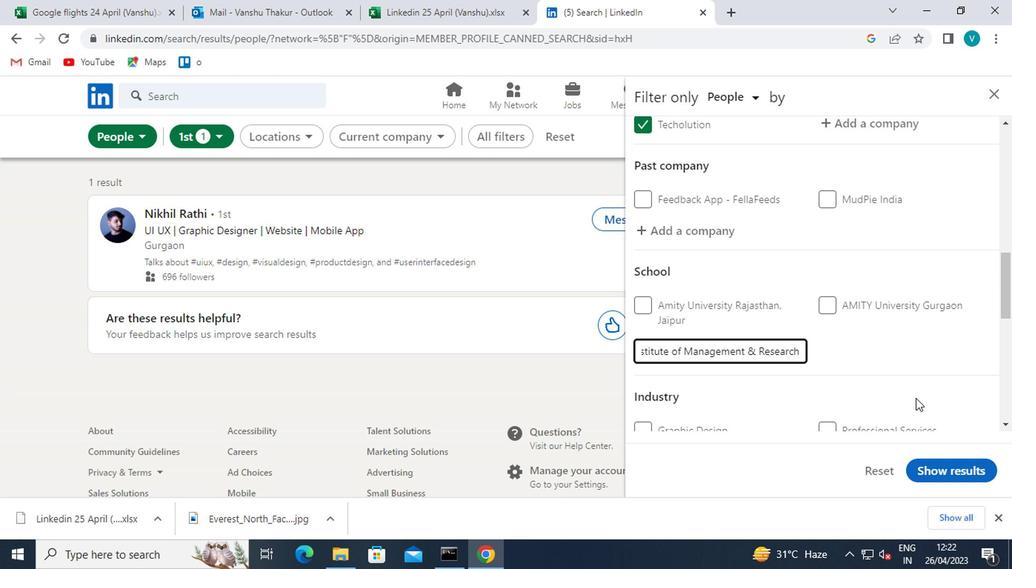 
Action: Mouse pressed left at (918, 371)
Screenshot: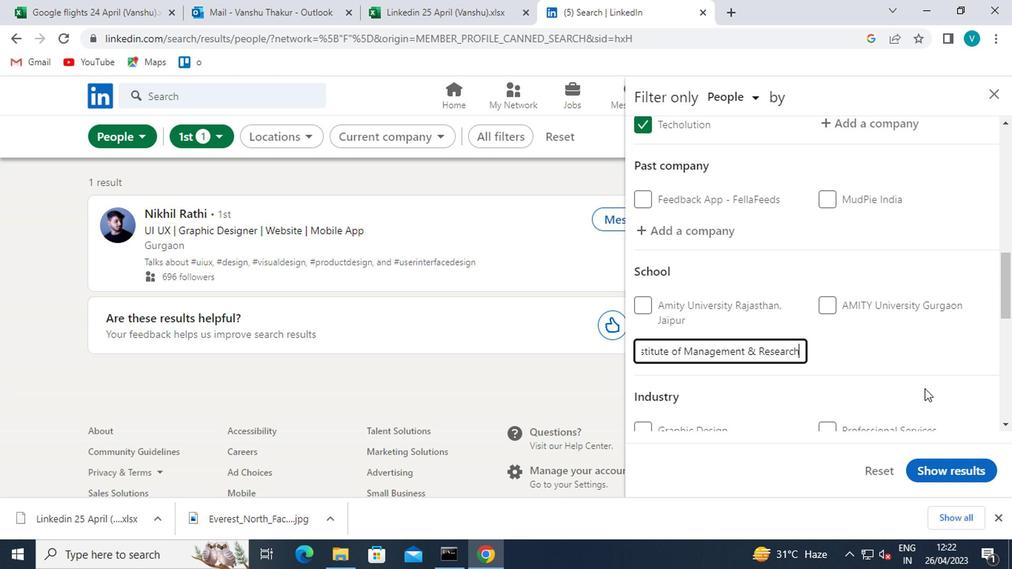 
Action: Mouse moved to (903, 357)
Screenshot: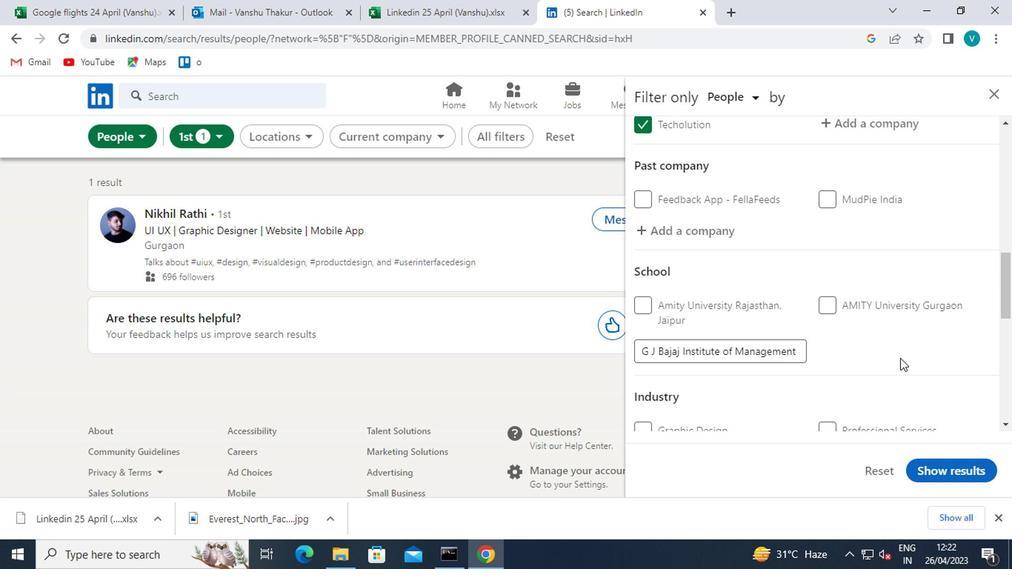 
Action: Mouse scrolled (903, 357) with delta (0, 0)
Screenshot: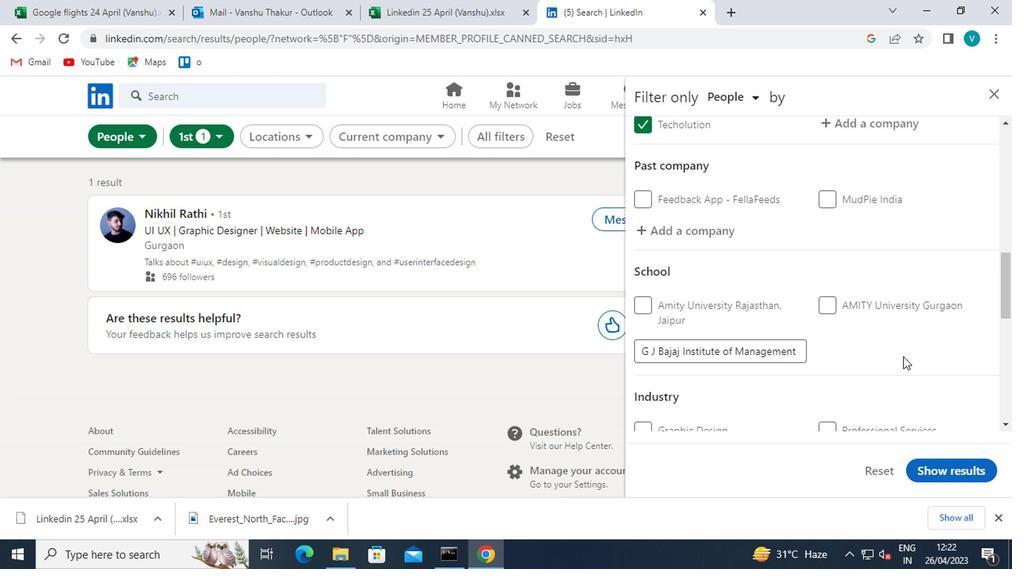 
Action: Mouse scrolled (903, 357) with delta (0, 0)
Screenshot: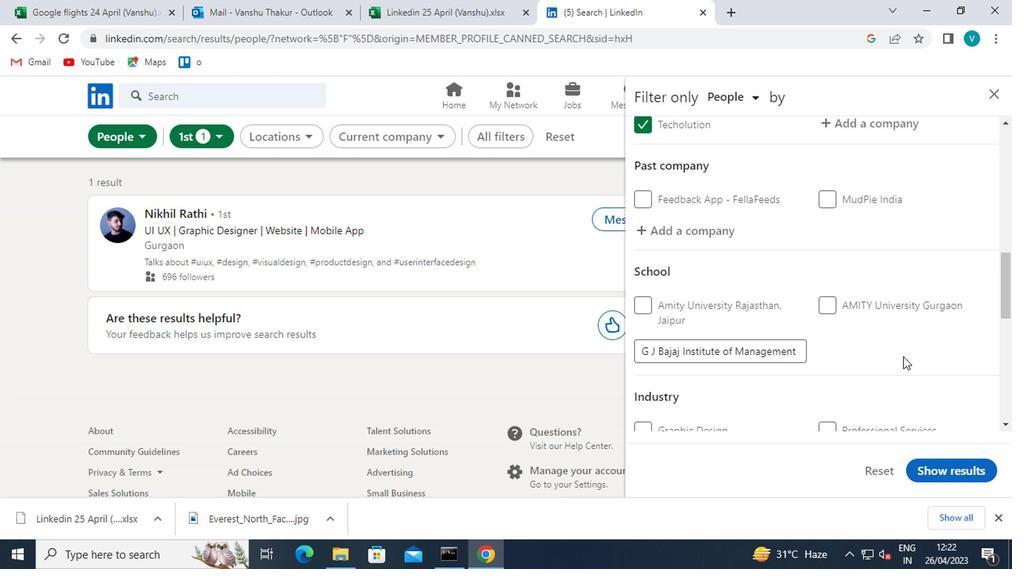 
Action: Mouse moved to (894, 312)
Screenshot: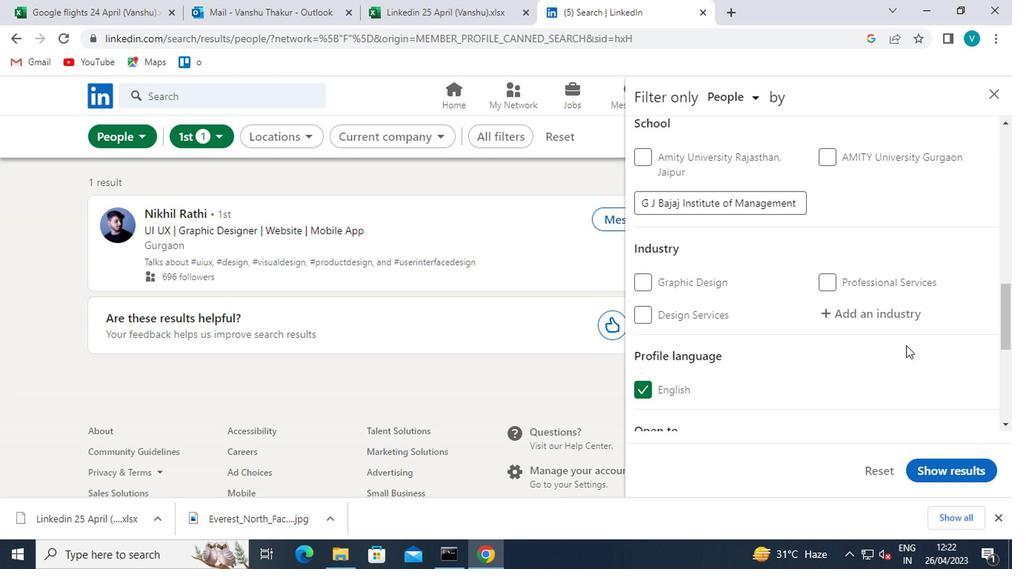 
Action: Mouse pressed left at (894, 312)
Screenshot: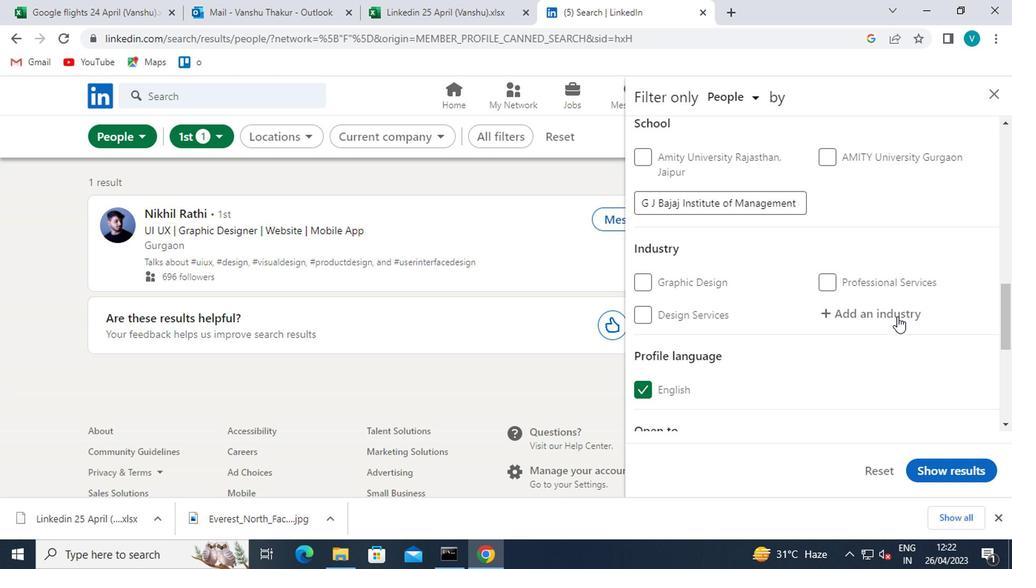 
Action: Mouse moved to (895, 311)
Screenshot: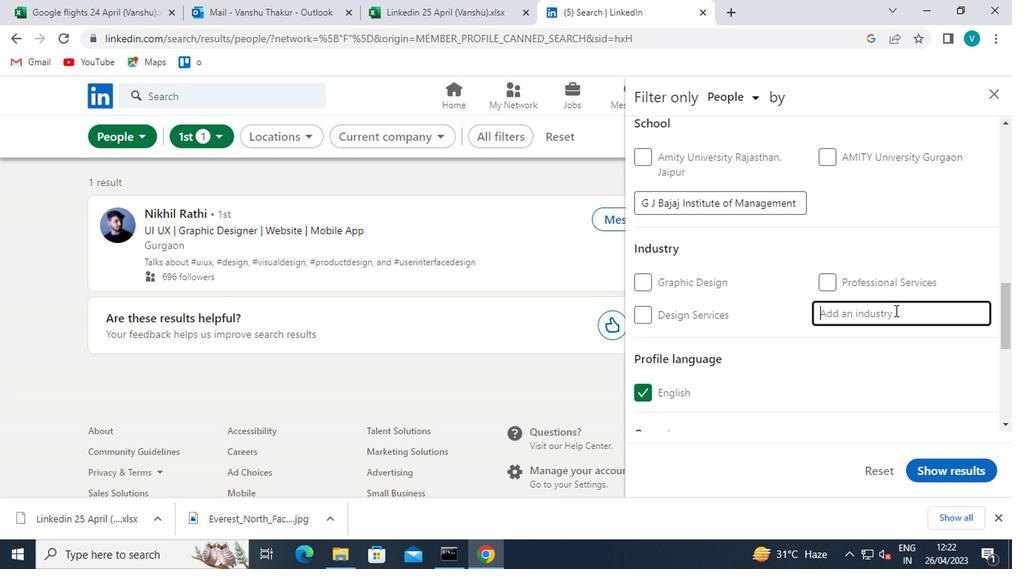 
Action: Key pressed <Key.shift>COLLECTION<Key.space><Key.shift>AGENCIES
Screenshot: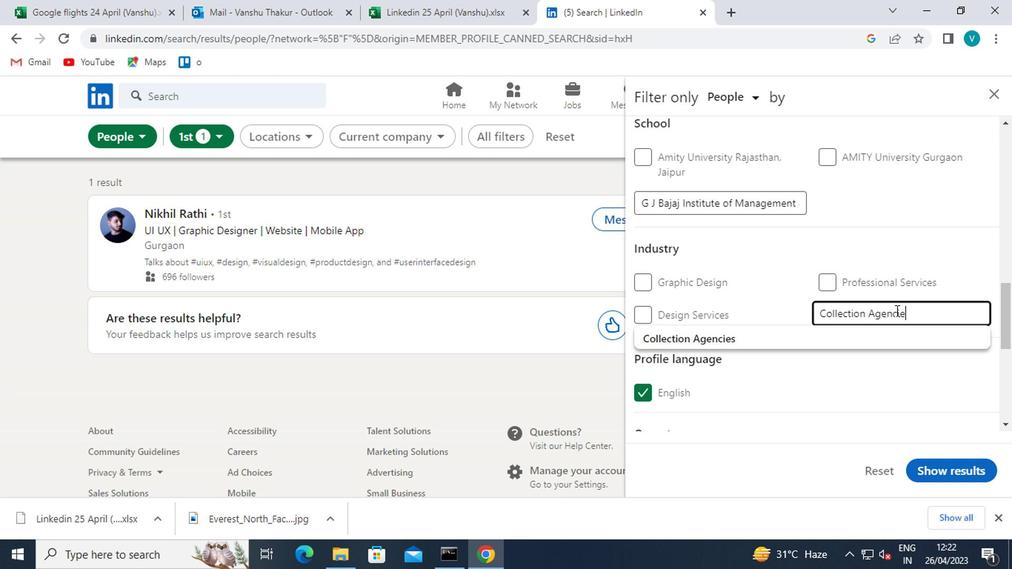 
Action: Mouse moved to (779, 341)
Screenshot: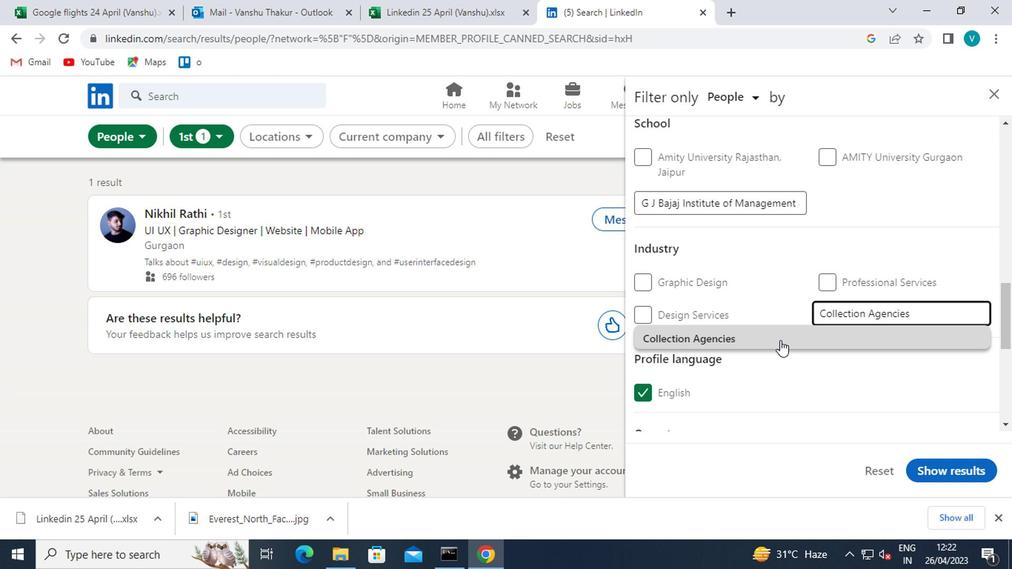
Action: Mouse pressed left at (779, 341)
Screenshot: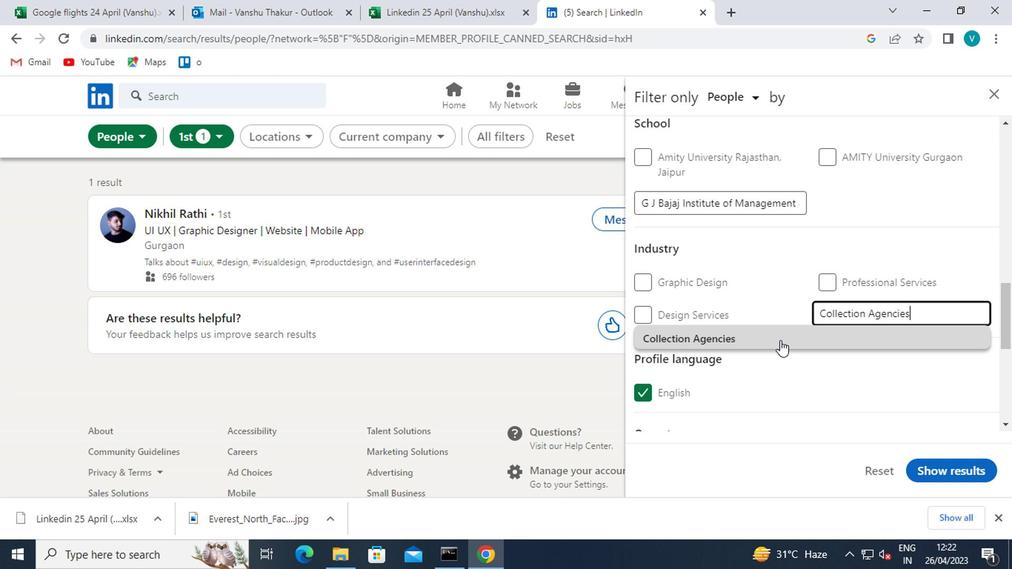 
Action: Mouse scrolled (779, 340) with delta (0, 0)
Screenshot: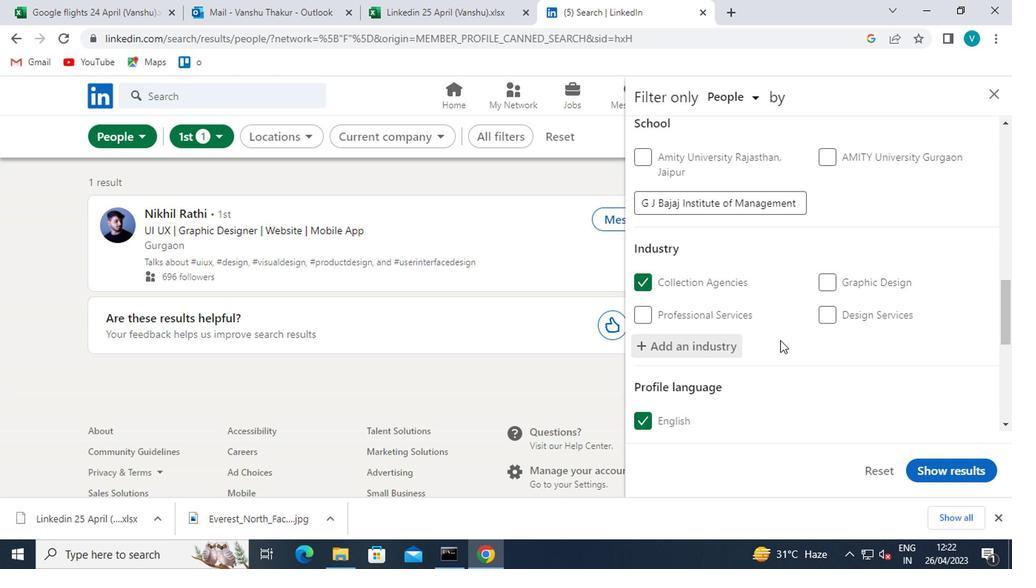 
Action: Mouse scrolled (779, 340) with delta (0, 0)
Screenshot: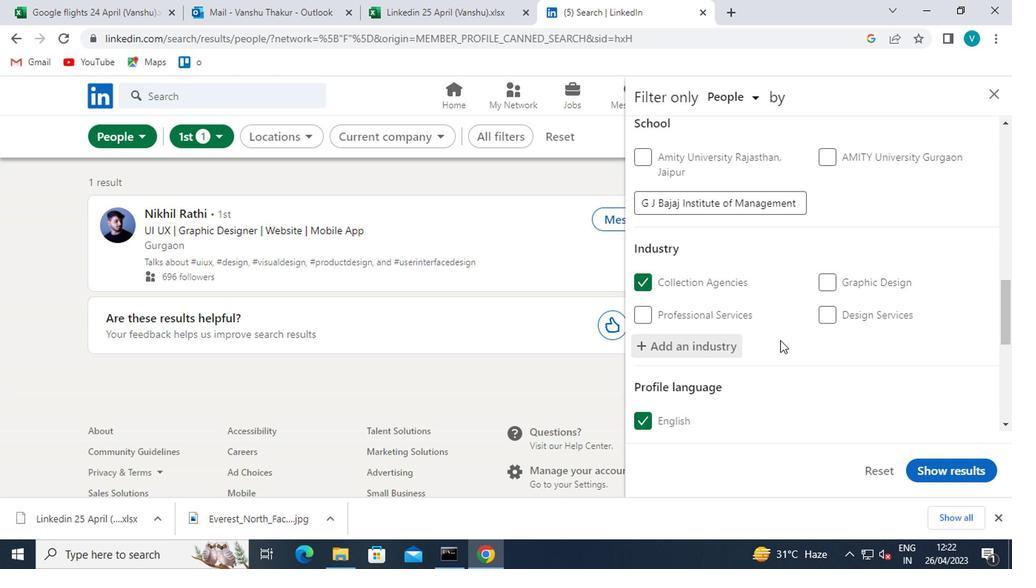 
Action: Mouse scrolled (779, 340) with delta (0, 0)
Screenshot: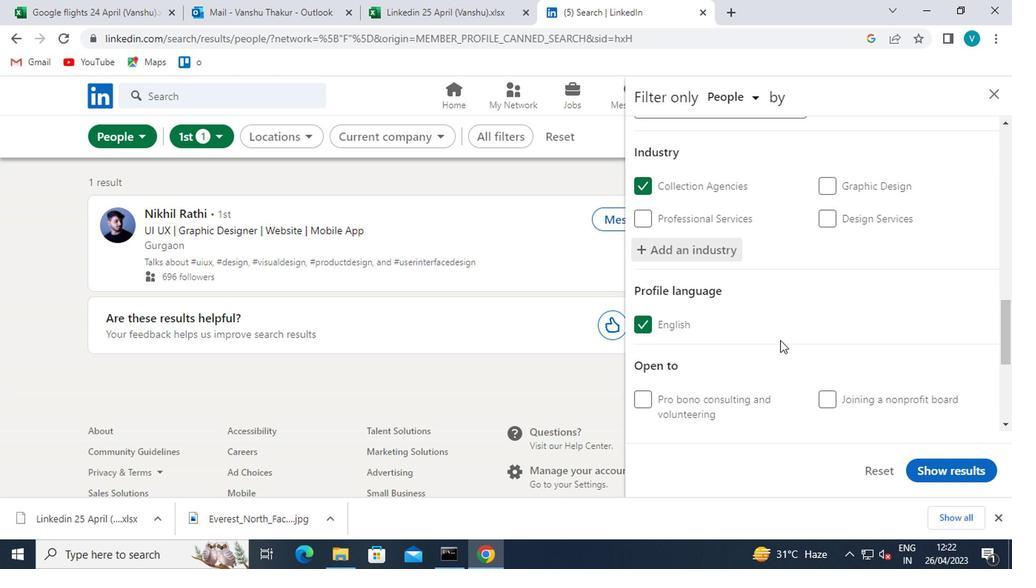 
Action: Mouse scrolled (779, 340) with delta (0, 0)
Screenshot: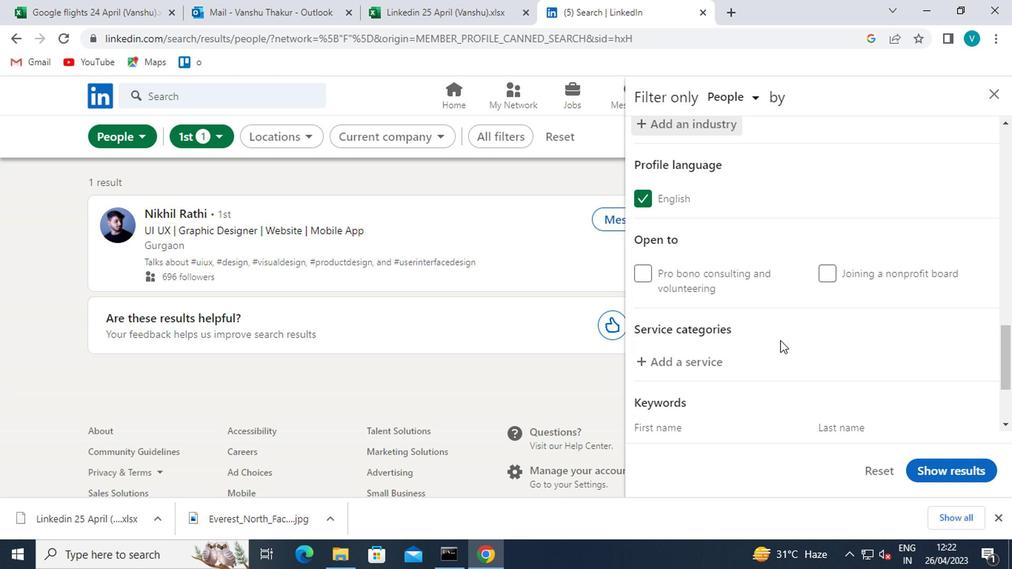 
Action: Mouse moved to (715, 282)
Screenshot: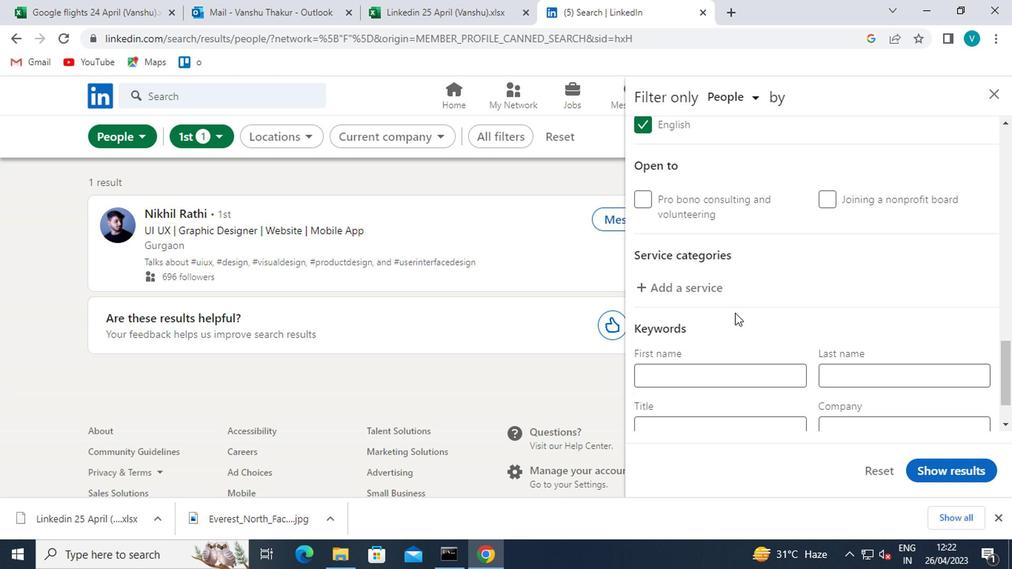 
Action: Mouse pressed left at (715, 282)
Screenshot: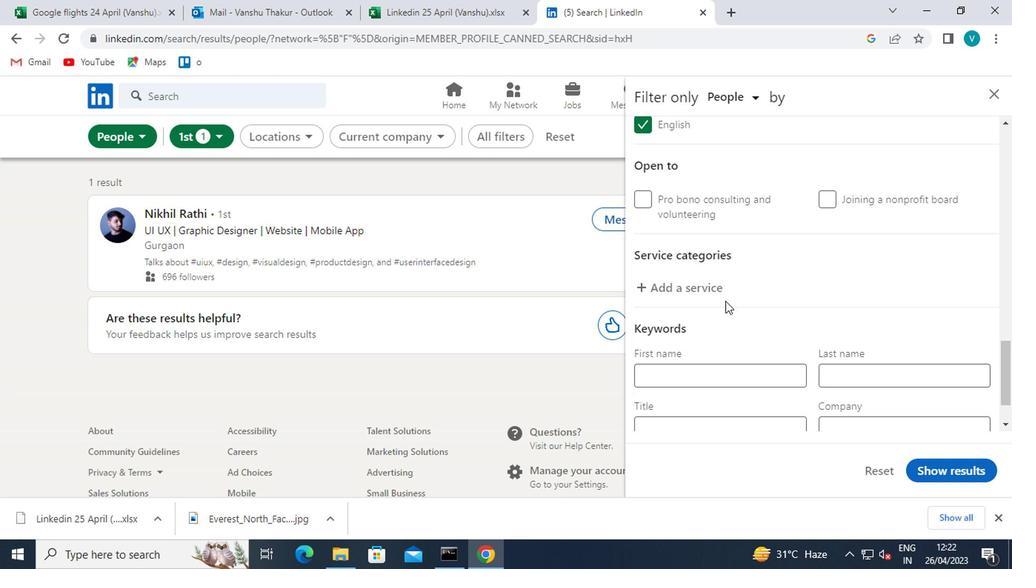 
Action: Mouse moved to (717, 280)
Screenshot: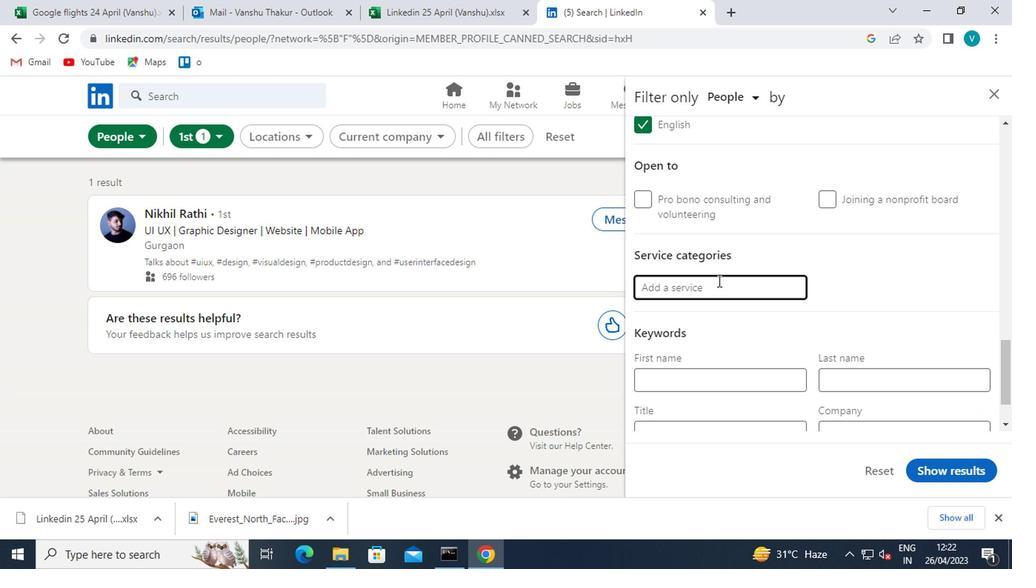 
Action: Key pressed <Key.shift>LOGO<Key.space>
Screenshot: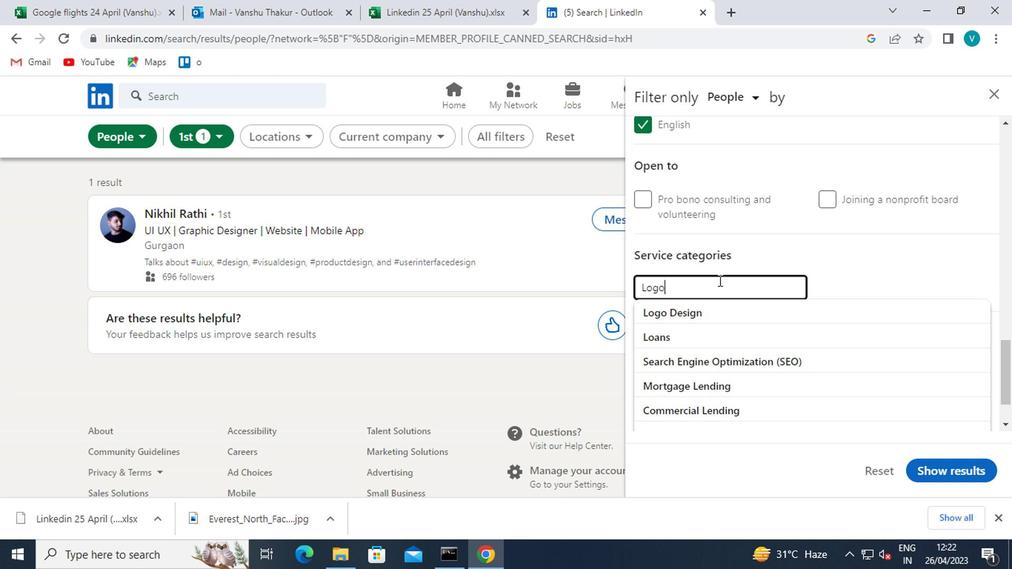
Action: Mouse moved to (712, 307)
Screenshot: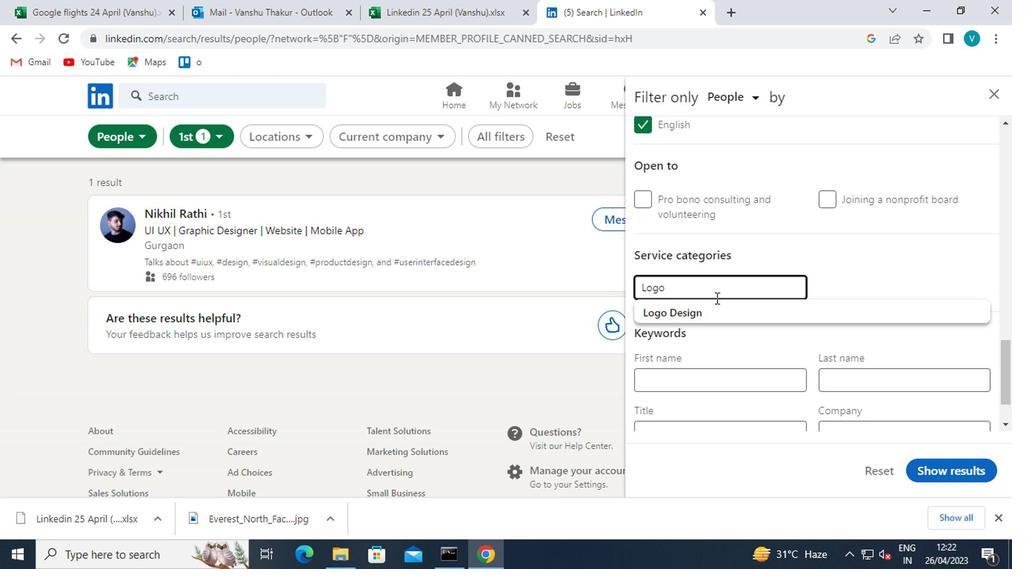 
Action: Mouse pressed left at (712, 307)
Screenshot: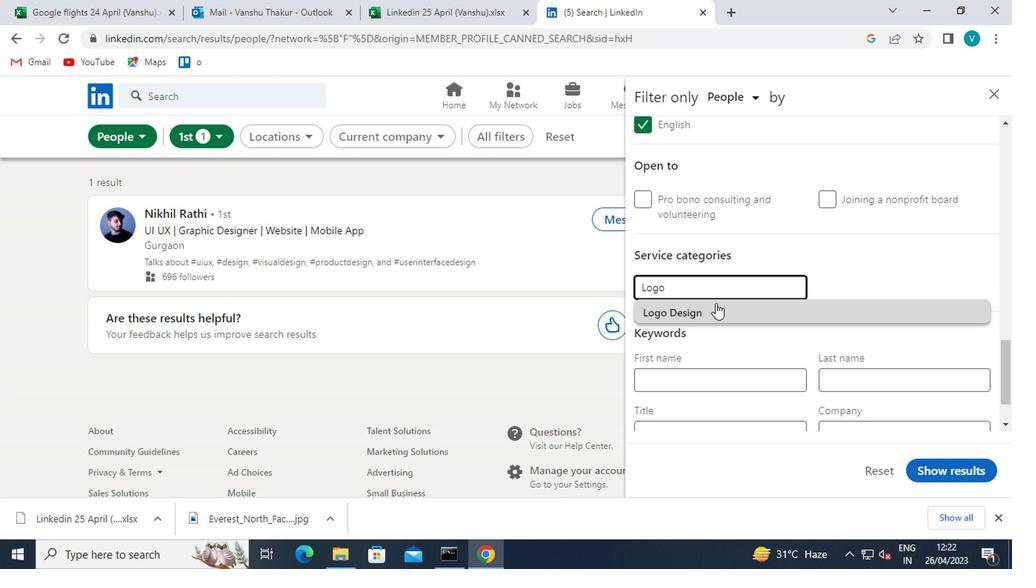 
Action: Mouse scrolled (712, 307) with delta (0, 0)
Screenshot: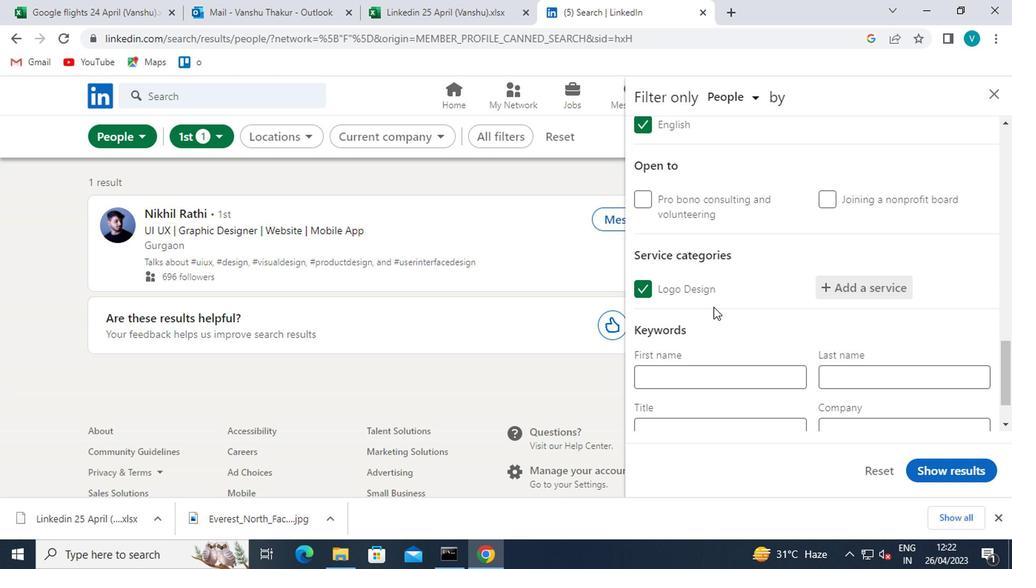 
Action: Mouse moved to (712, 308)
Screenshot: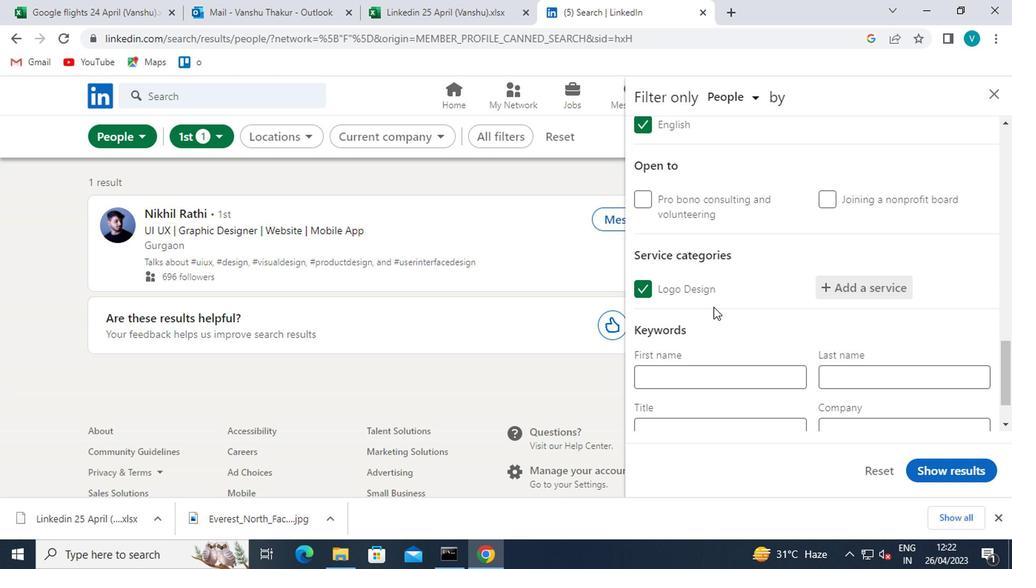 
Action: Mouse scrolled (712, 307) with delta (0, -1)
Screenshot: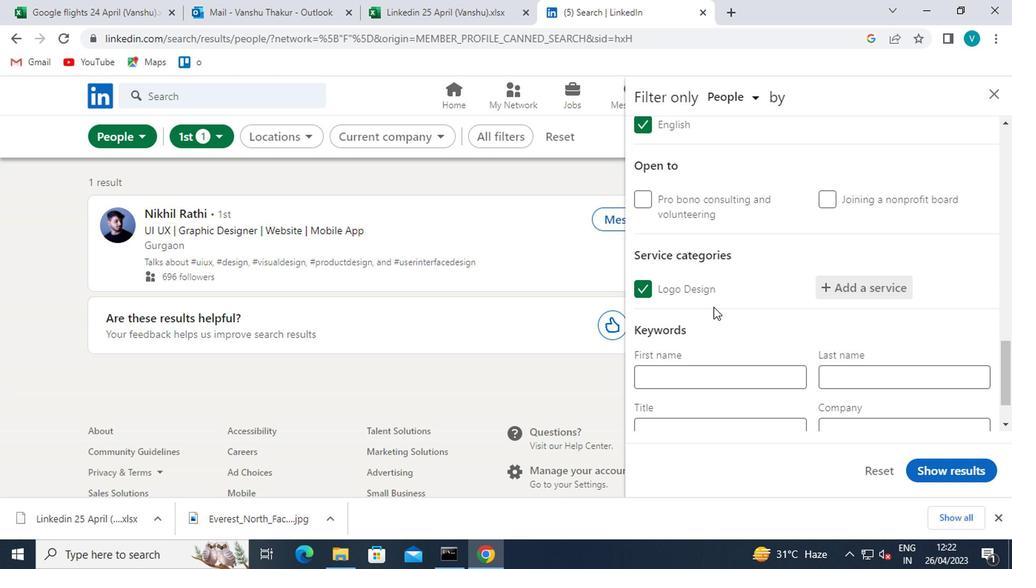 
Action: Mouse moved to (745, 361)
Screenshot: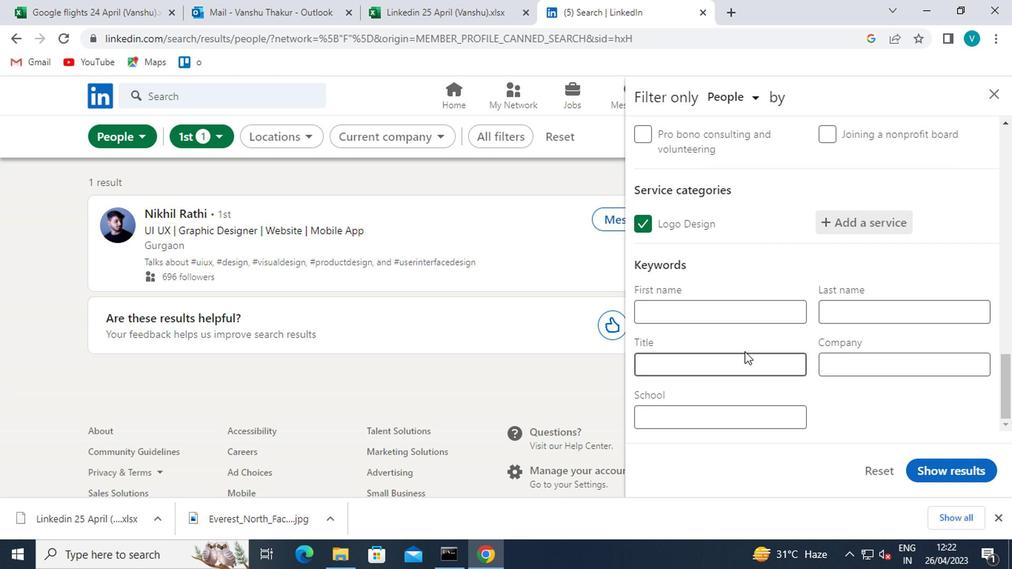 
Action: Mouse pressed left at (745, 361)
Screenshot: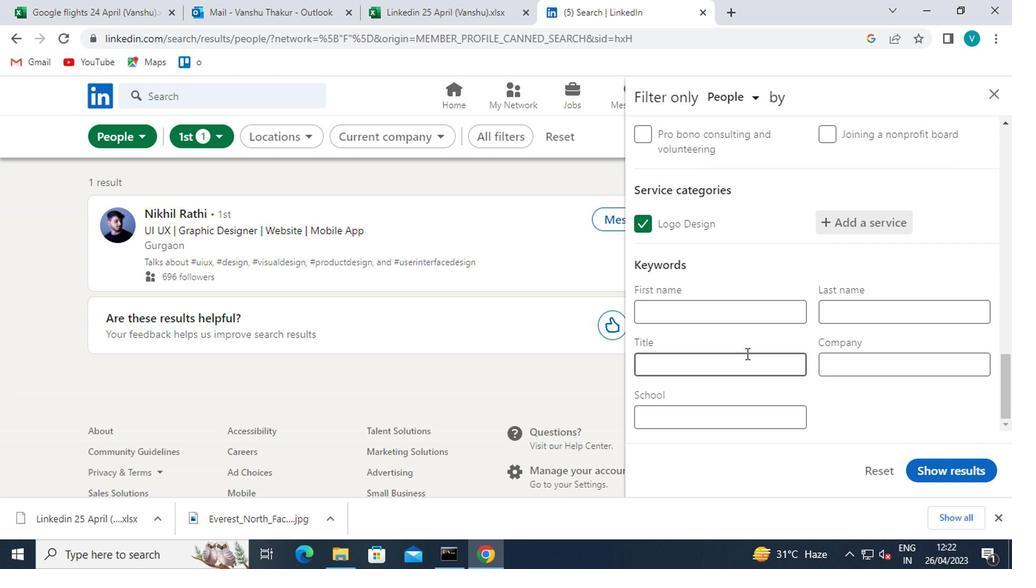 
Action: Key pressed <Key.shift>SUICIDE<Key.space><Key.shift>HOTLINE<Key.space><Key.shift>VOLUNTEER
Screenshot: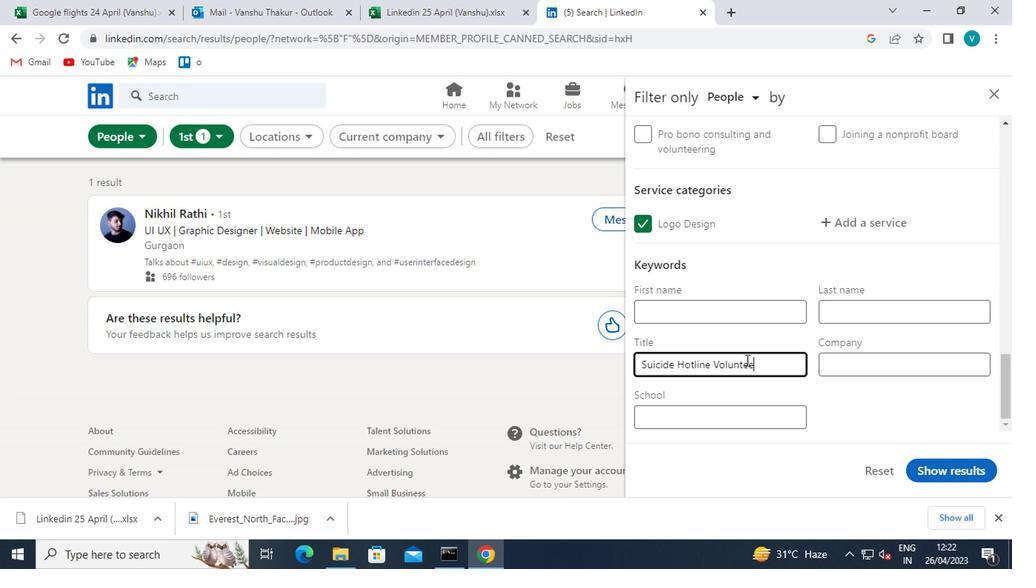 
Action: Mouse moved to (924, 468)
Screenshot: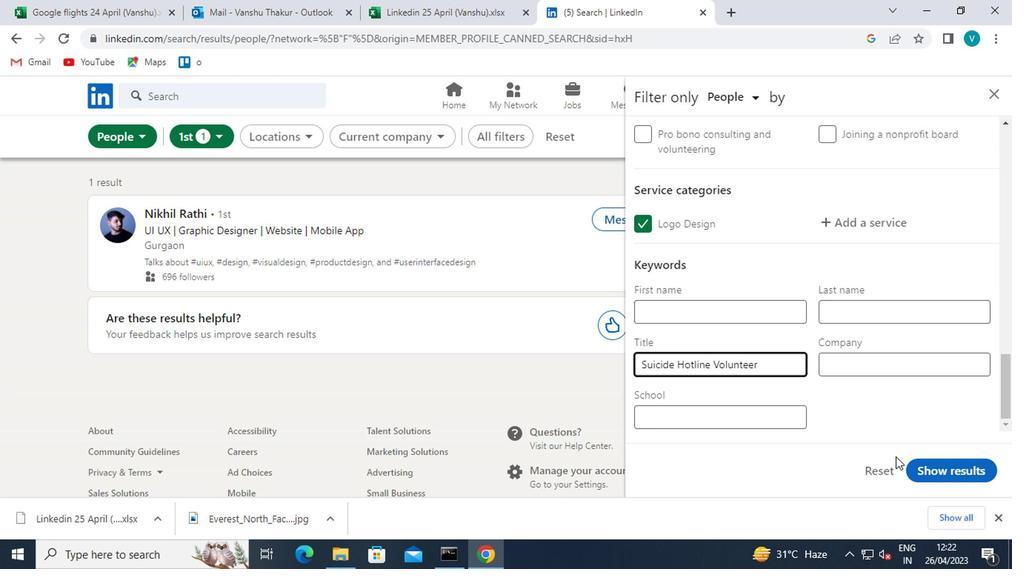 
Action: Mouse pressed left at (924, 468)
Screenshot: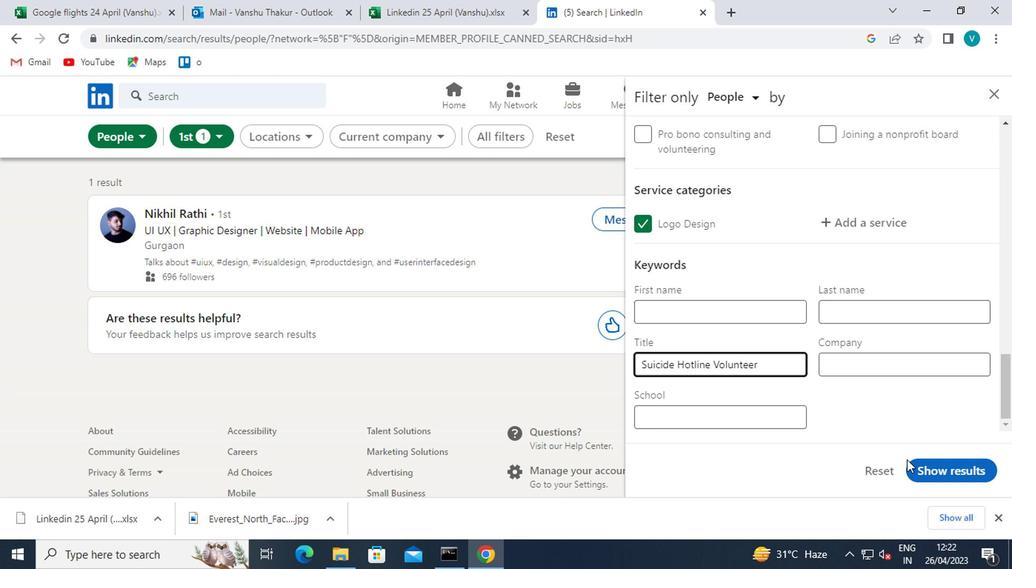 
